 Task: Open Card Event Follow-Up in Board Legal Compliance to Workspace Digital Marketing and add a team member Softage.4@softage.net, a label Red, a checklist Educational Leadership, an attachment from your onedrive, a color Red and finally, add a card description 'Plan and execute company team-building activity' and a comment 'Let us approach this task with a focus on quality over quantity, ensuring that we deliver a high-quality outcome.'. Add a start date 'Jan 04, 1900' with a due date 'Jan 11, 1900'
Action: Mouse moved to (345, 139)
Screenshot: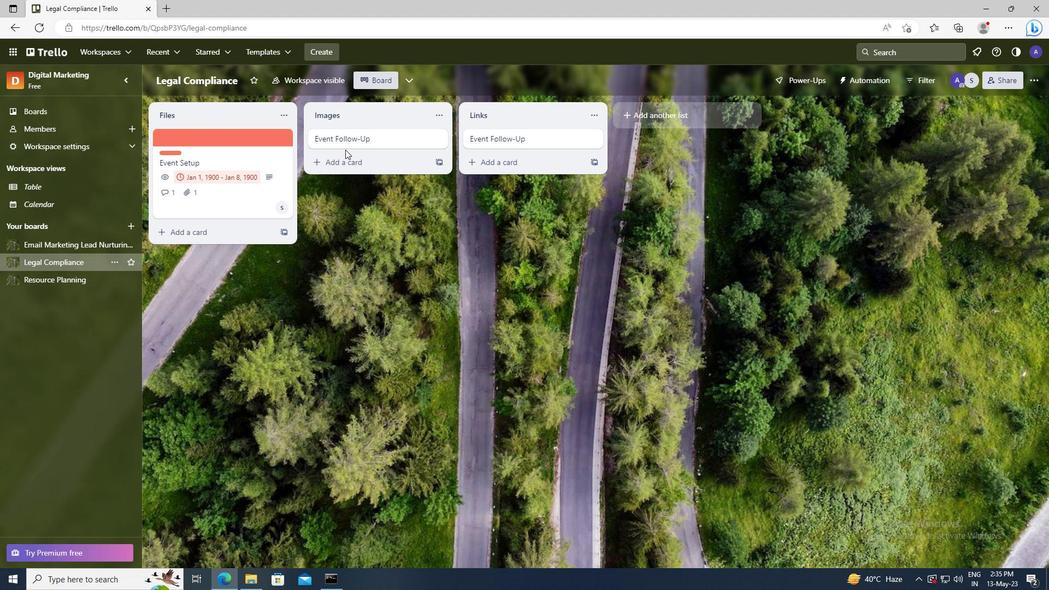 
Action: Mouse pressed left at (345, 139)
Screenshot: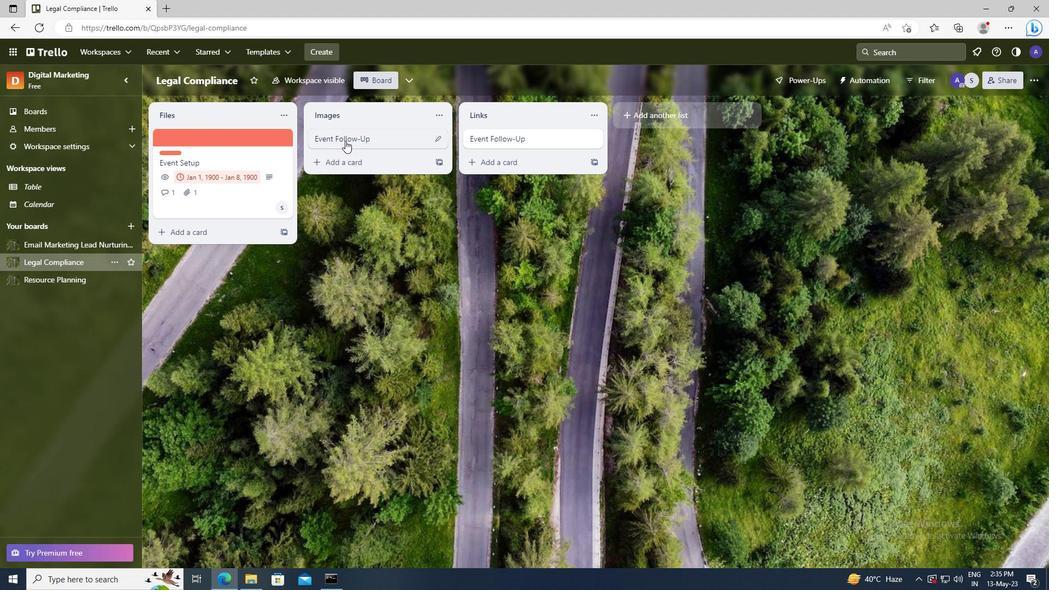 
Action: Mouse moved to (645, 180)
Screenshot: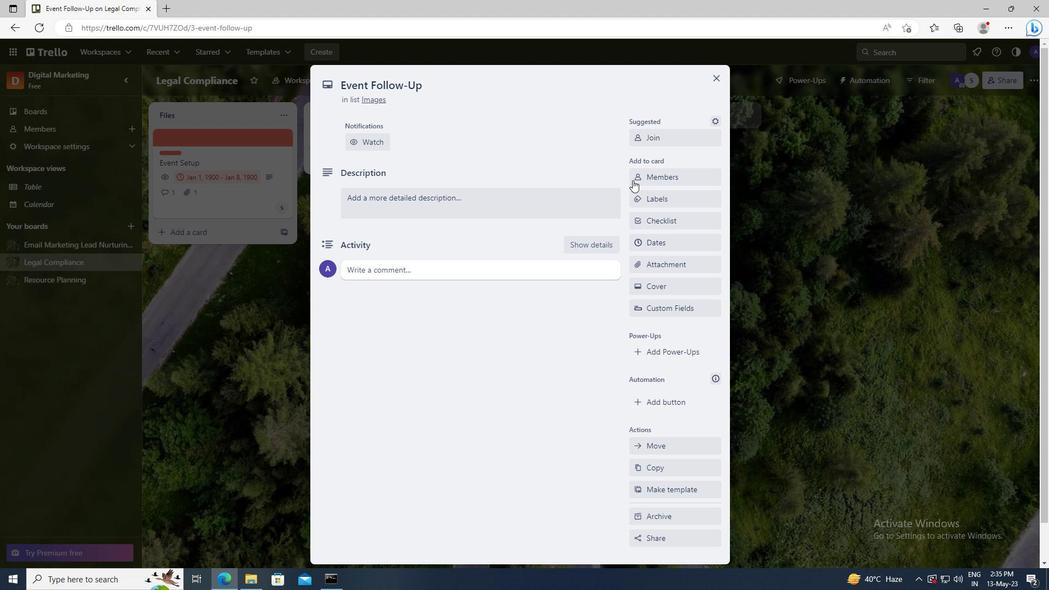 
Action: Mouse pressed left at (645, 180)
Screenshot: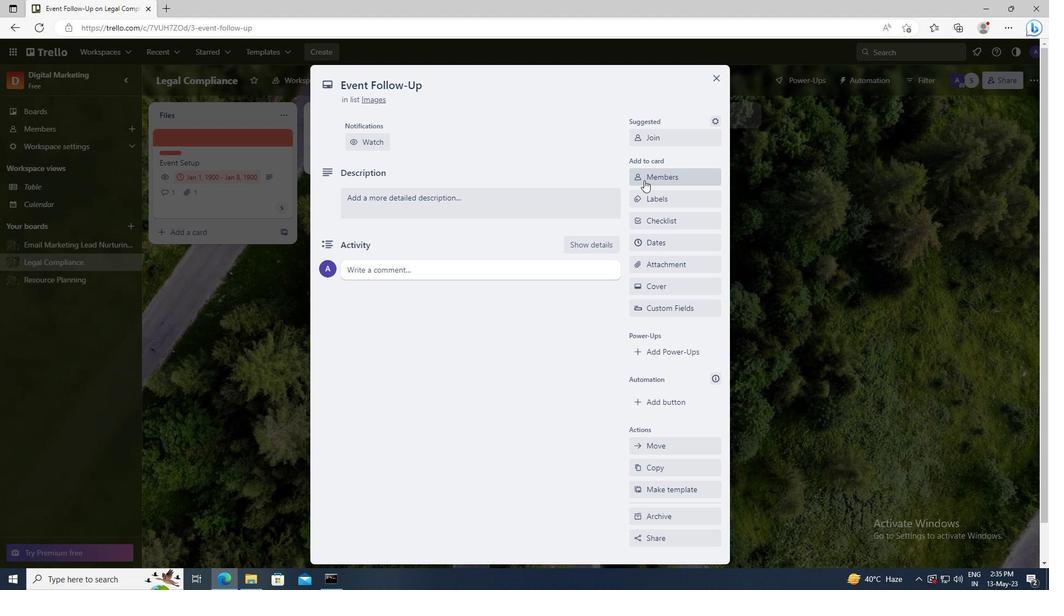 
Action: Mouse moved to (647, 228)
Screenshot: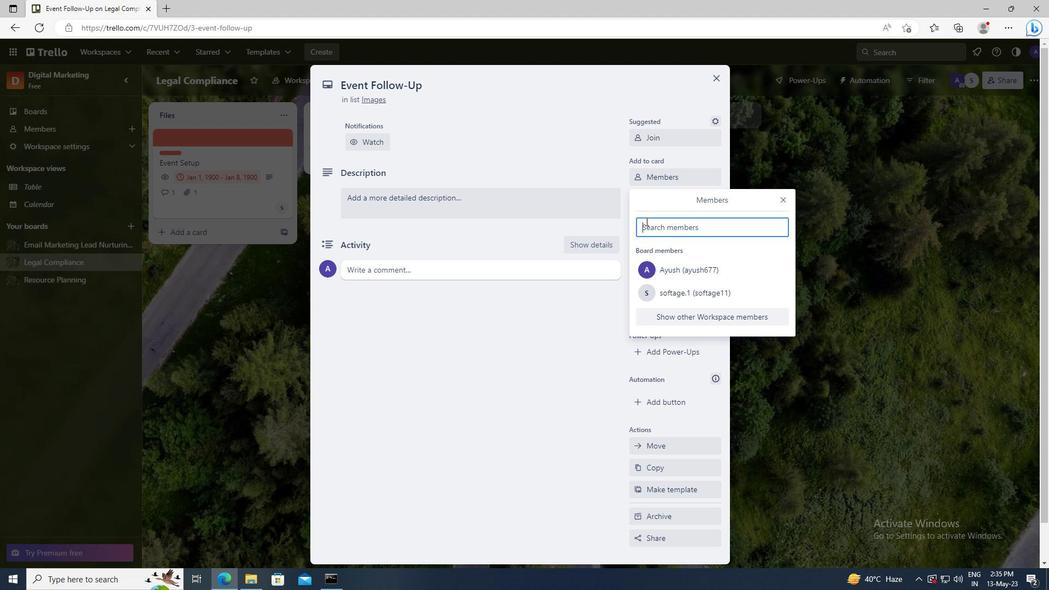 
Action: Mouse pressed left at (647, 228)
Screenshot: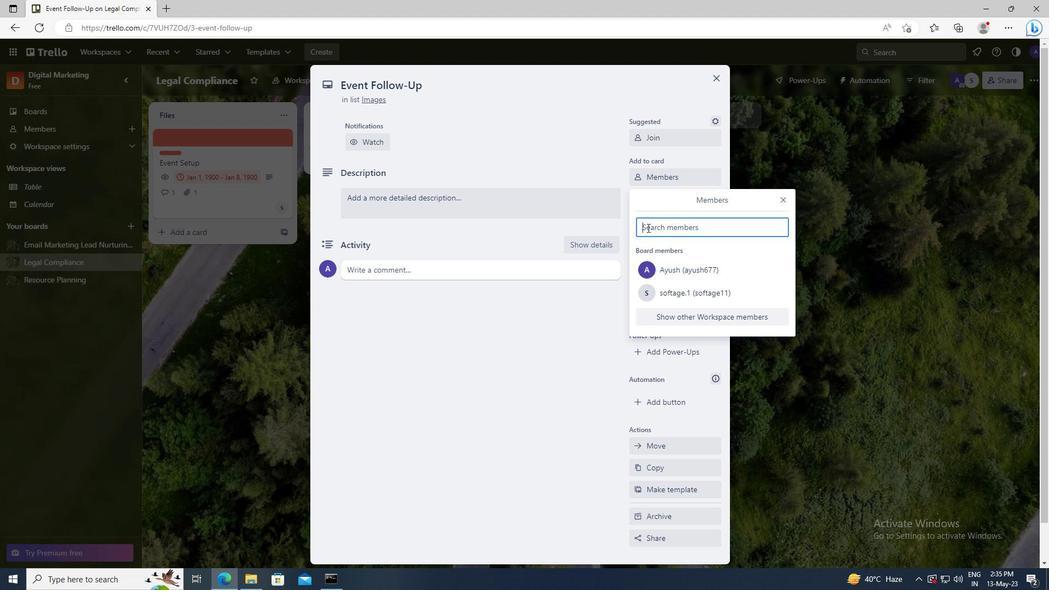 
Action: Key pressed <Key.shift>SOFTAGE.4
Screenshot: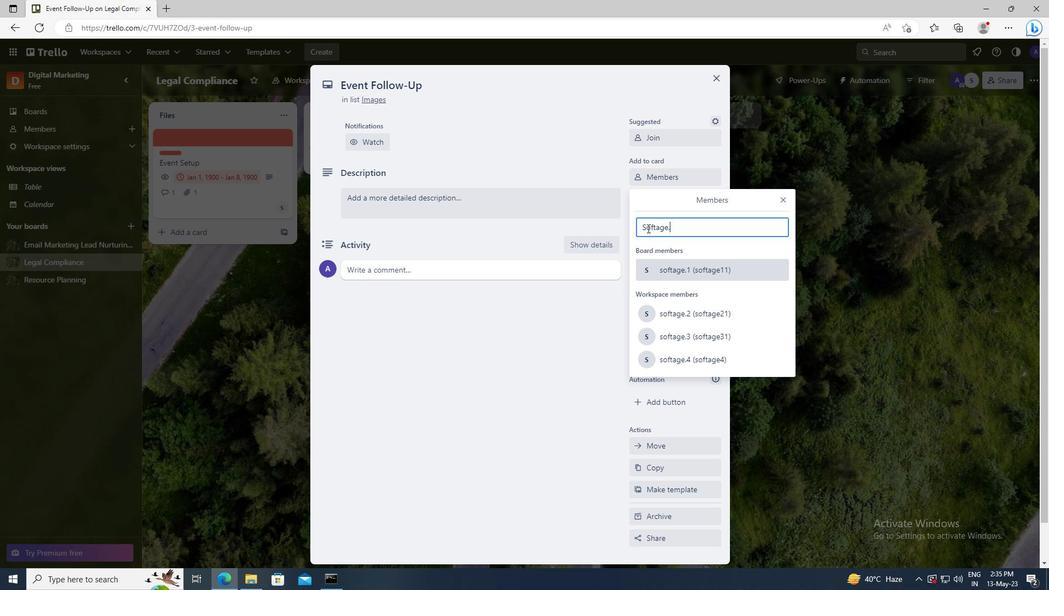 
Action: Mouse moved to (658, 328)
Screenshot: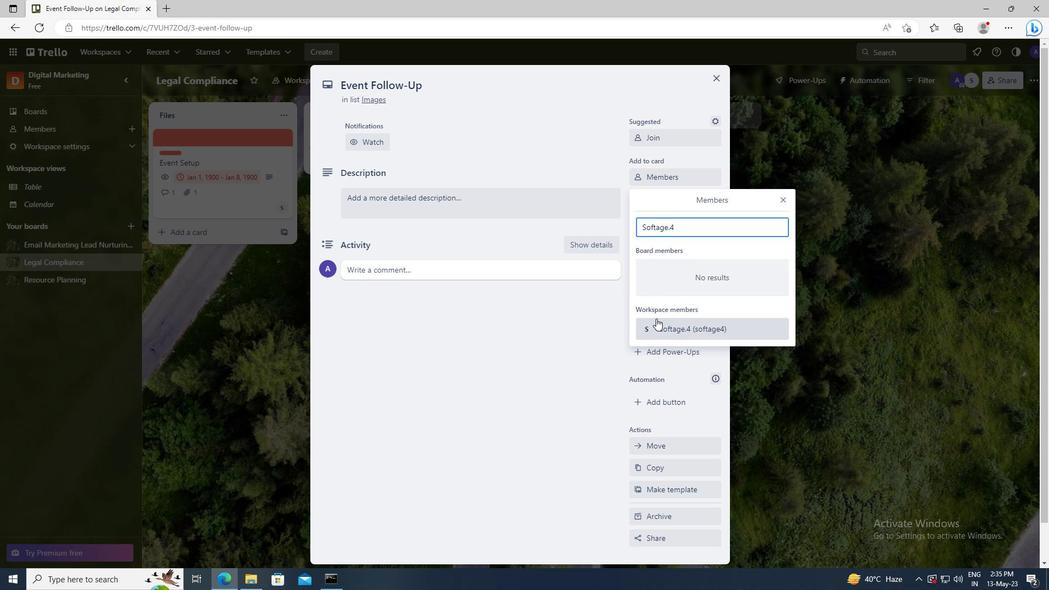 
Action: Mouse pressed left at (658, 328)
Screenshot: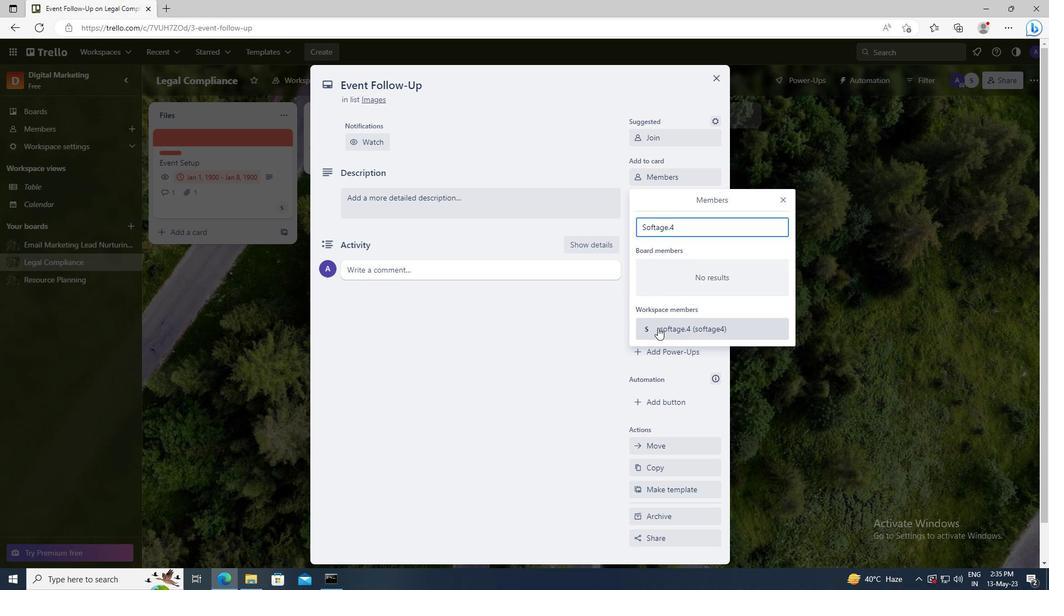 
Action: Mouse moved to (784, 198)
Screenshot: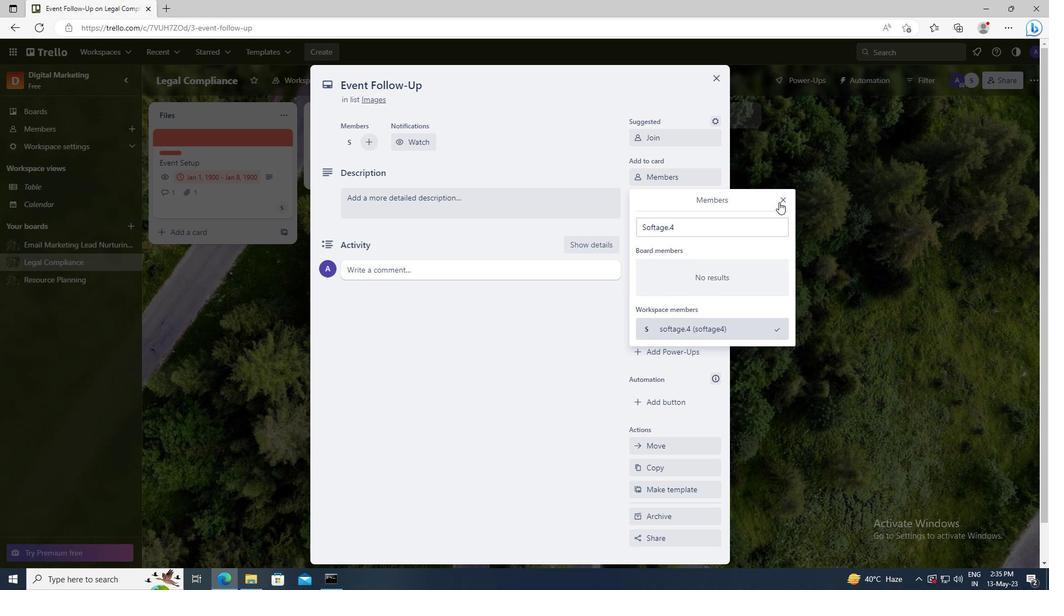 
Action: Mouse pressed left at (784, 198)
Screenshot: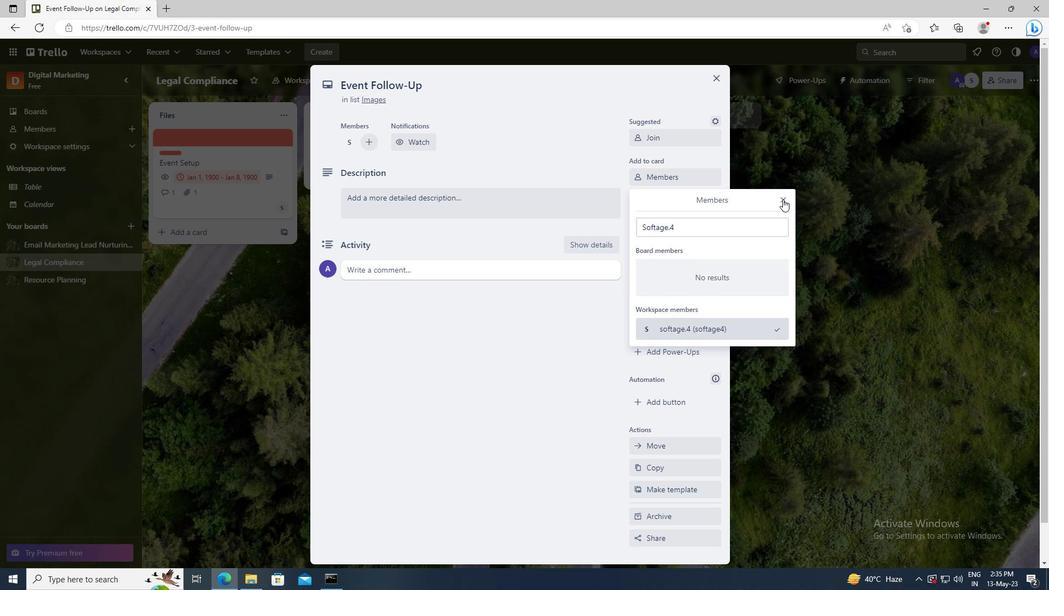 
Action: Mouse moved to (674, 198)
Screenshot: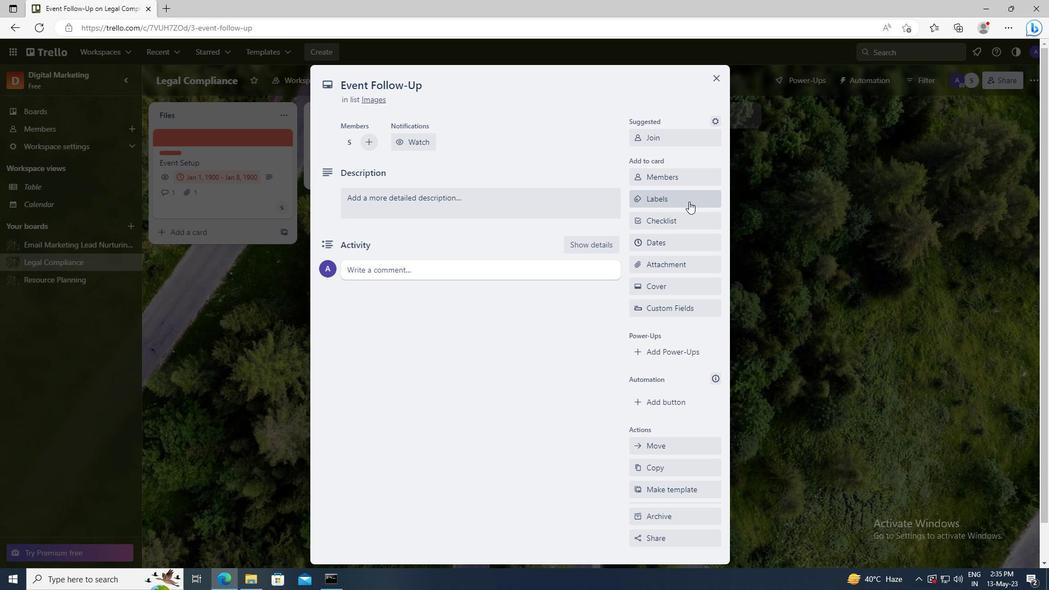 
Action: Mouse pressed left at (674, 198)
Screenshot: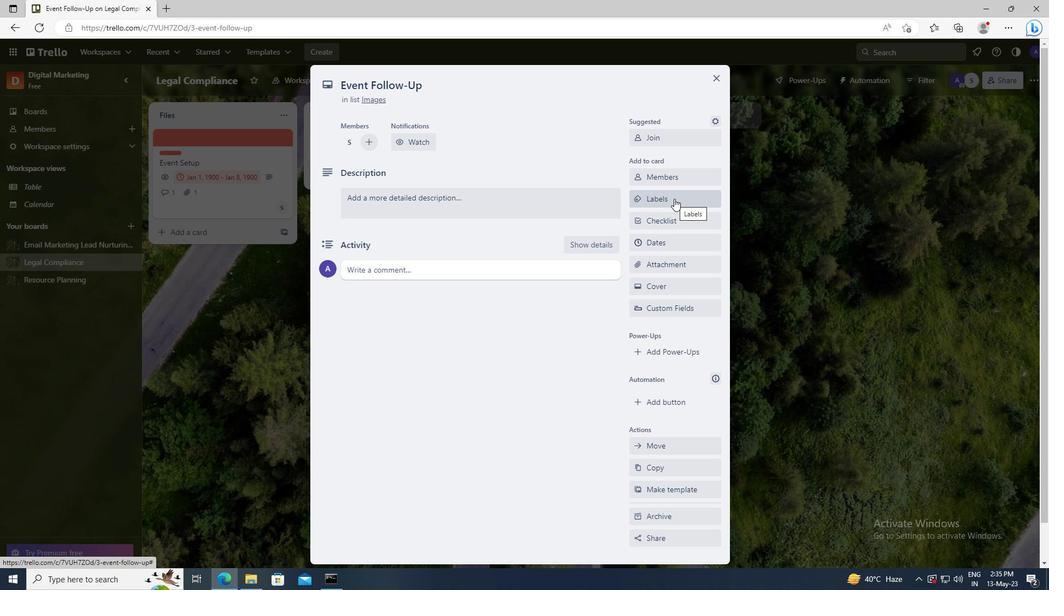
Action: Mouse moved to (722, 412)
Screenshot: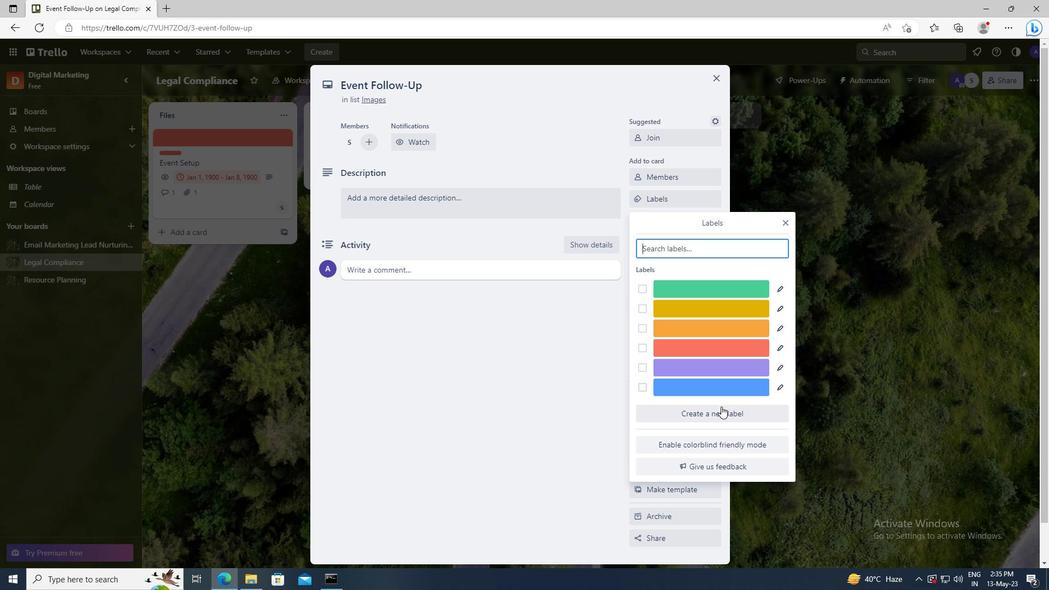 
Action: Mouse pressed left at (722, 412)
Screenshot: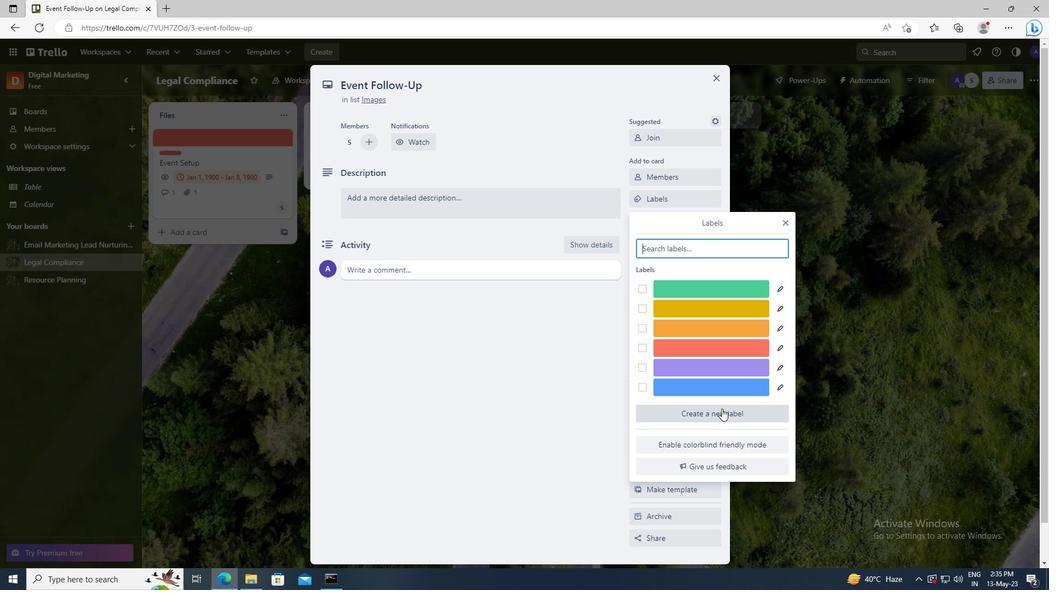 
Action: Mouse moved to (742, 381)
Screenshot: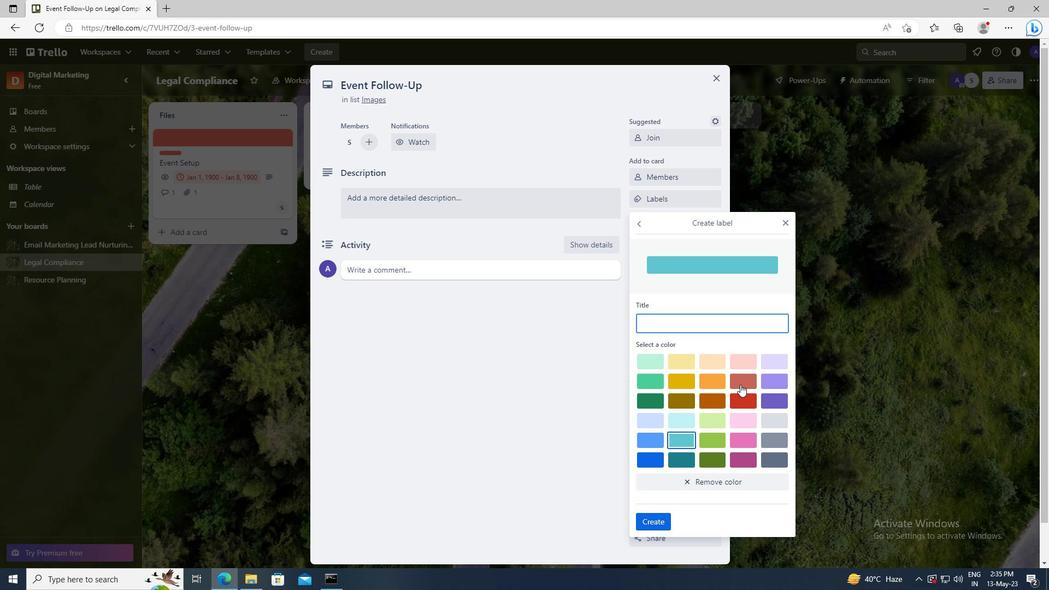 
Action: Mouse pressed left at (742, 381)
Screenshot: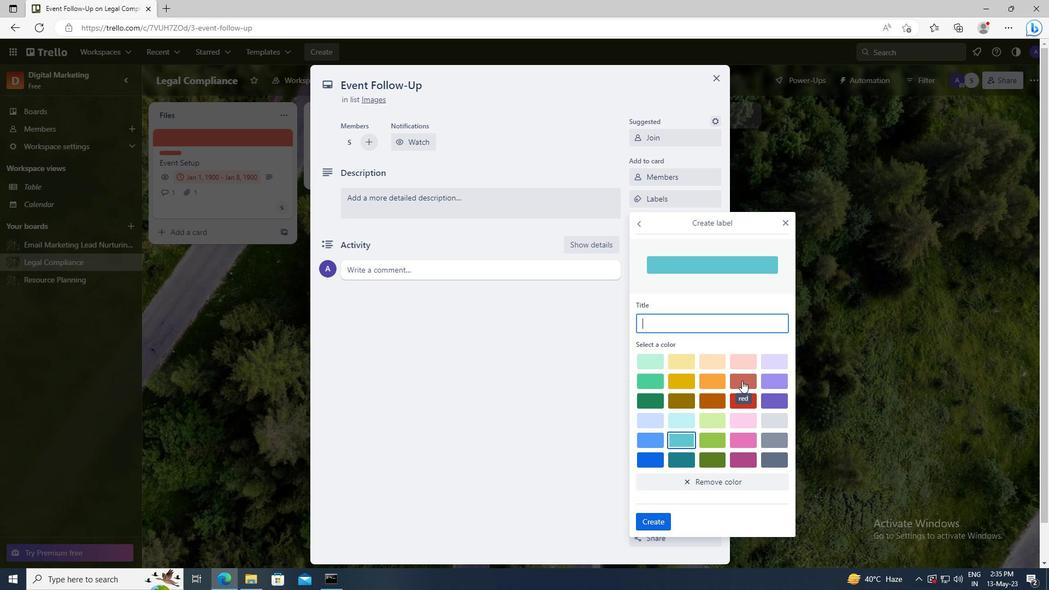 
Action: Mouse moved to (653, 521)
Screenshot: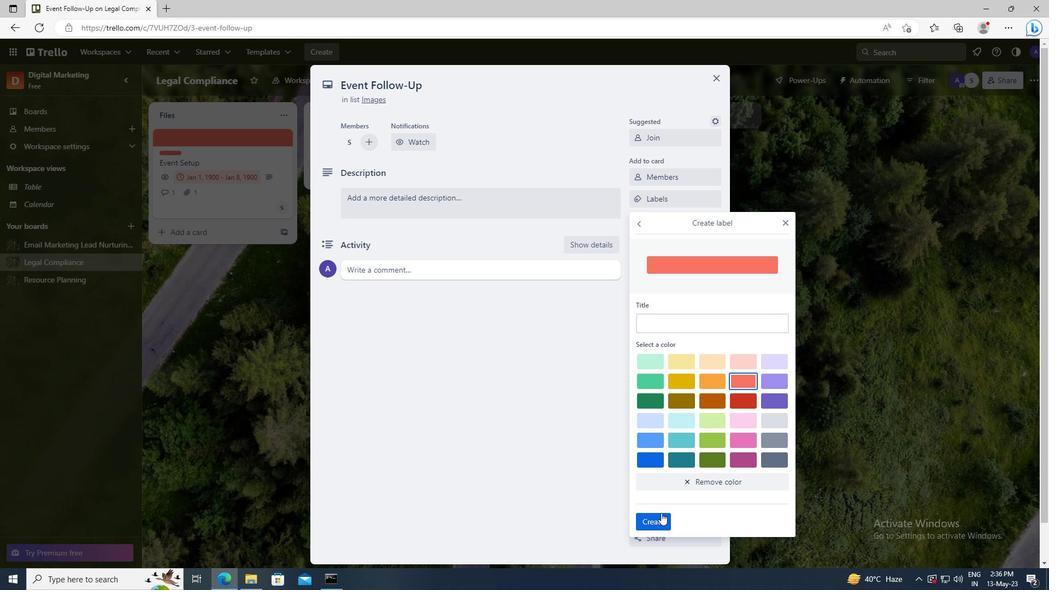 
Action: Mouse pressed left at (653, 521)
Screenshot: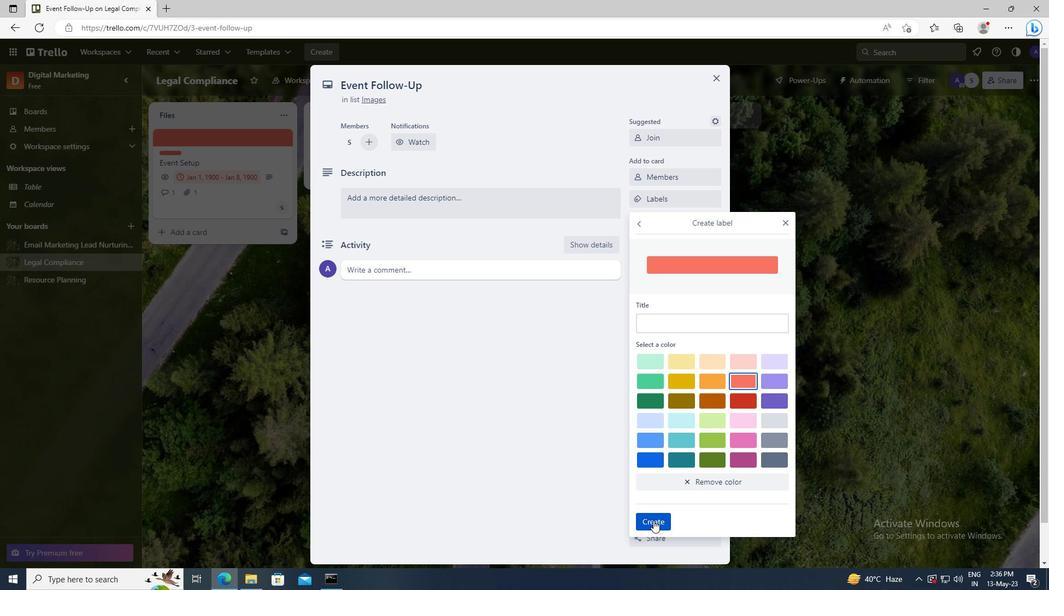
Action: Mouse moved to (784, 222)
Screenshot: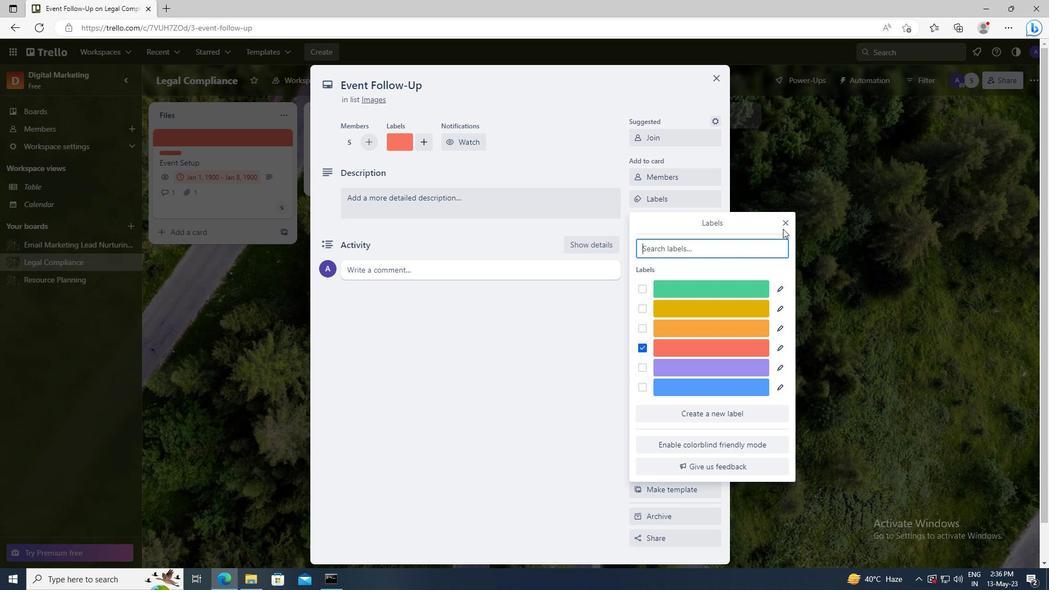 
Action: Mouse pressed left at (784, 222)
Screenshot: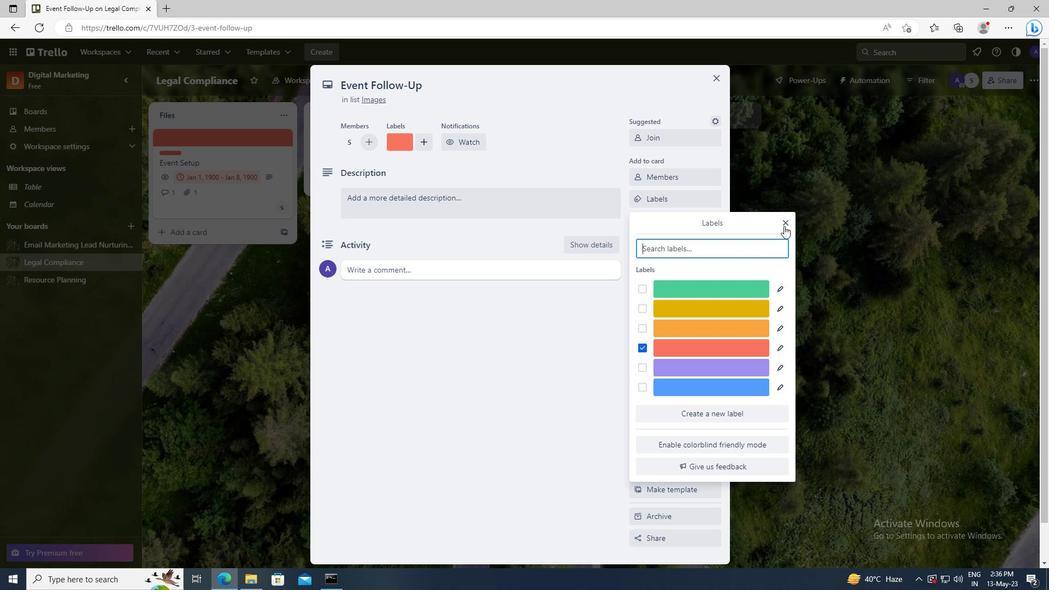
Action: Mouse moved to (680, 219)
Screenshot: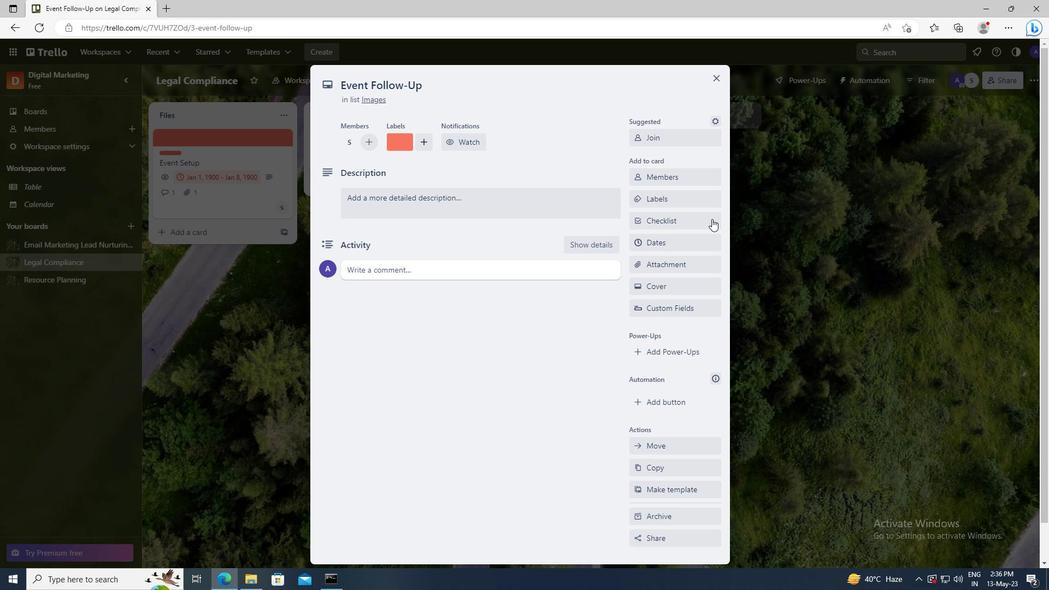 
Action: Mouse pressed left at (680, 219)
Screenshot: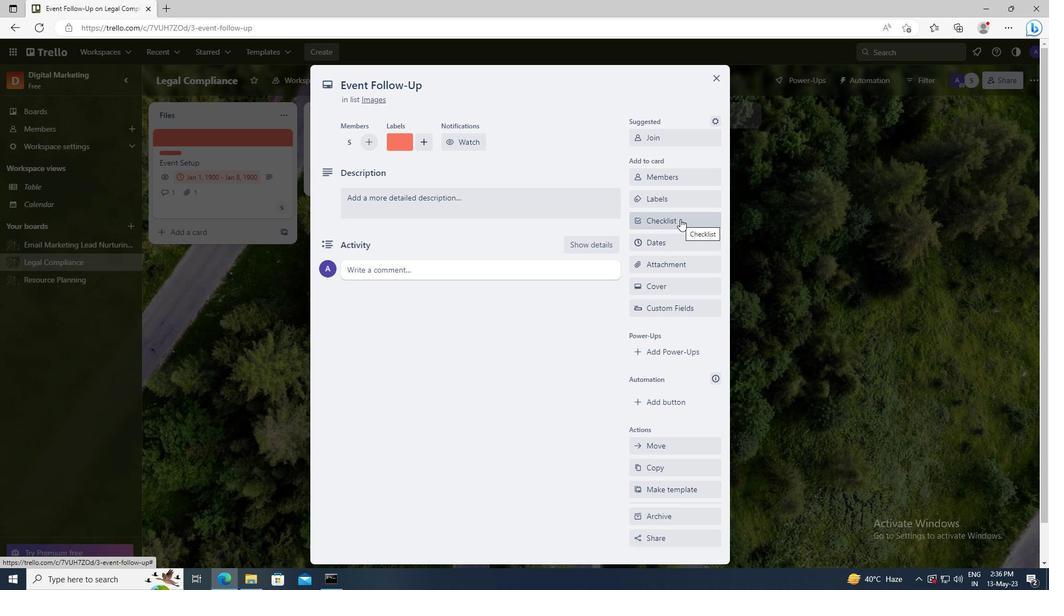
Action: Key pressed <Key.shift>EDUCATIONAL<Key.space><Key.shift>LEADERSHIP
Screenshot: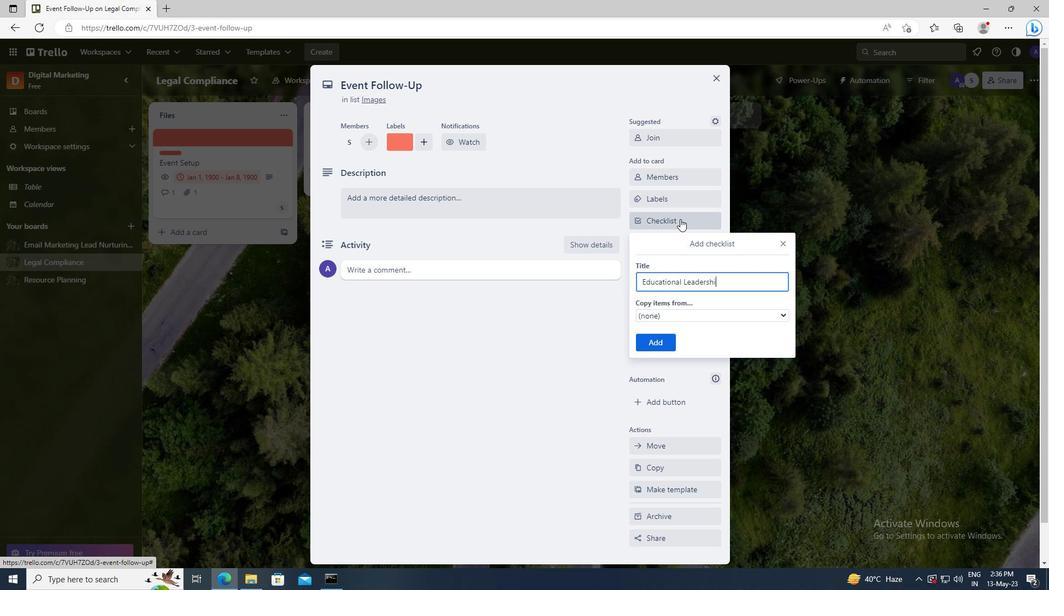 
Action: Mouse moved to (663, 341)
Screenshot: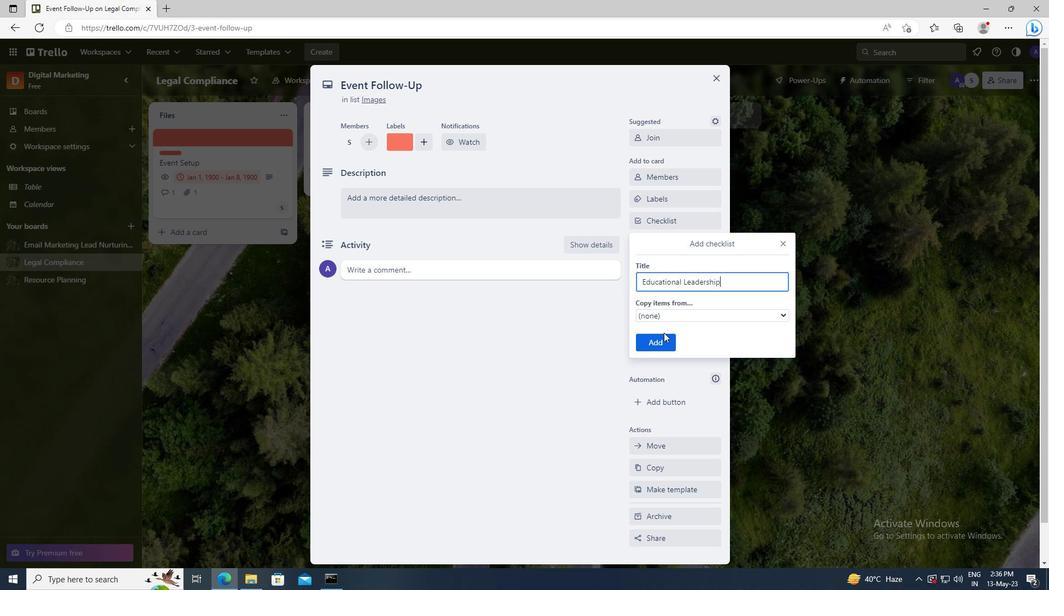 
Action: Mouse pressed left at (663, 341)
Screenshot: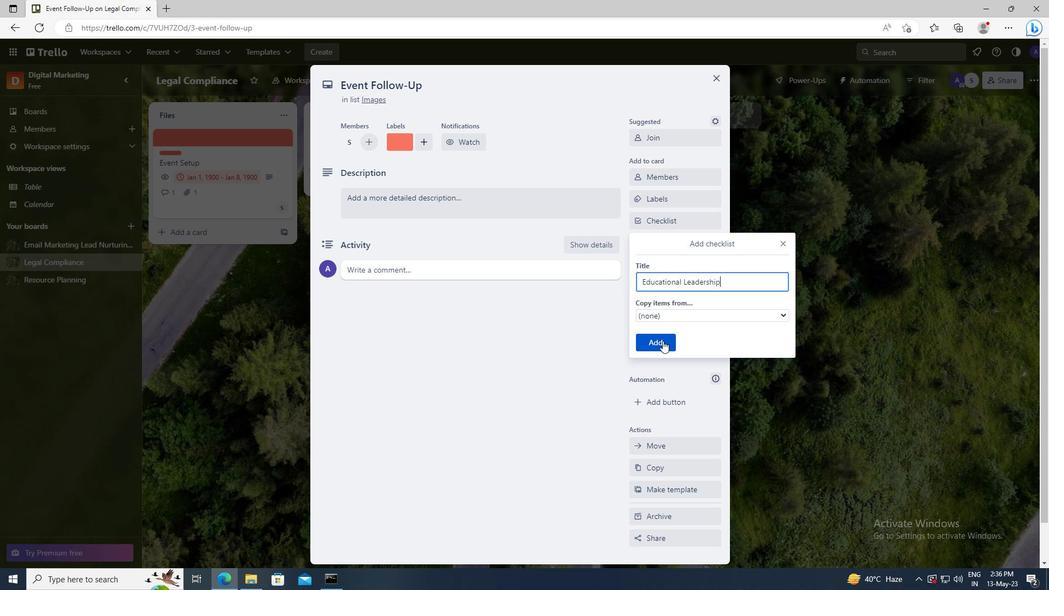
Action: Mouse moved to (668, 270)
Screenshot: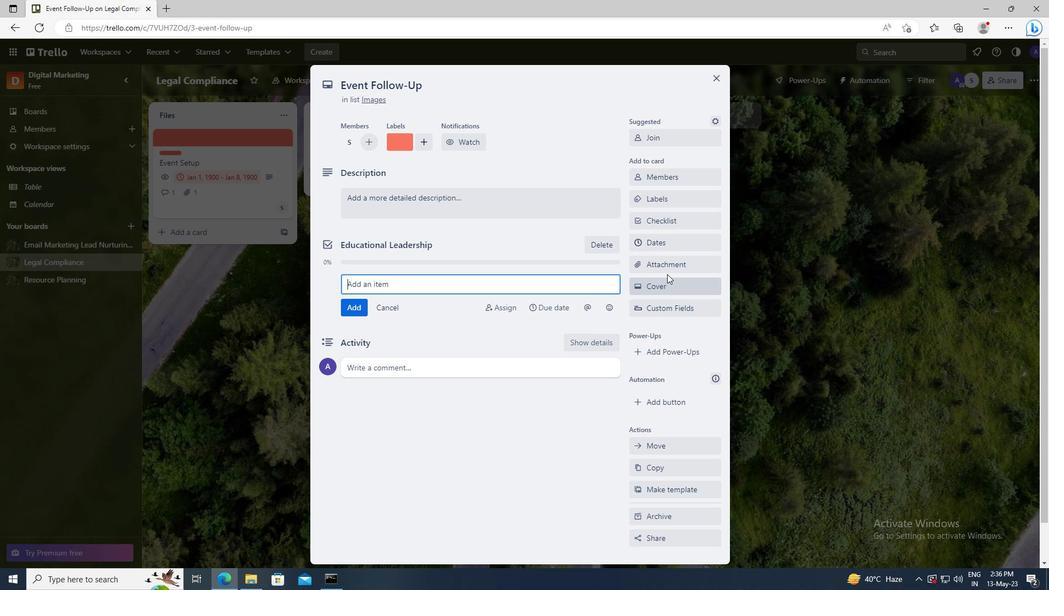 
Action: Mouse pressed left at (668, 270)
Screenshot: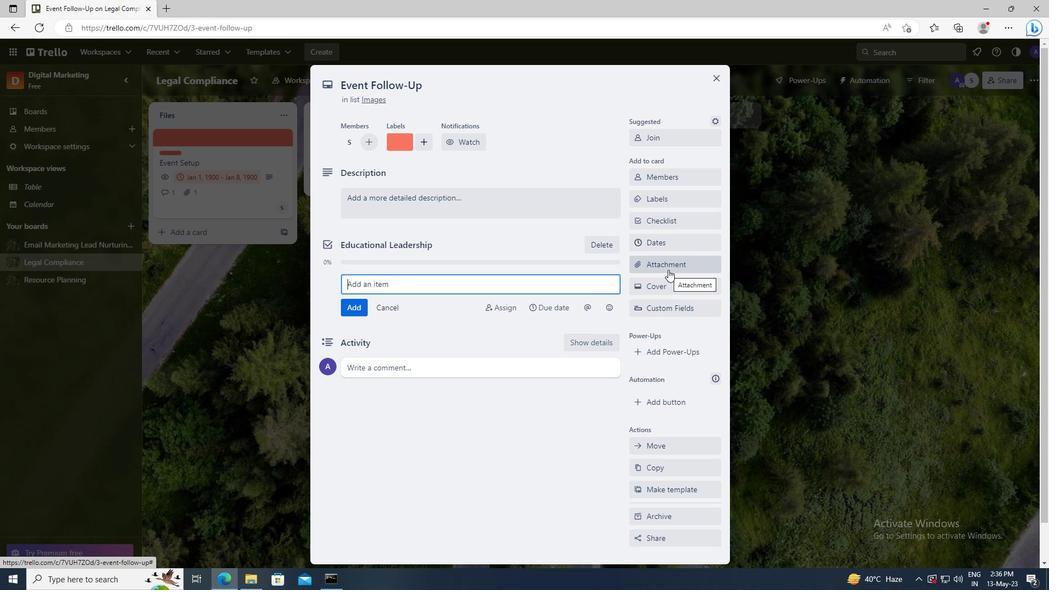 
Action: Mouse moved to (651, 397)
Screenshot: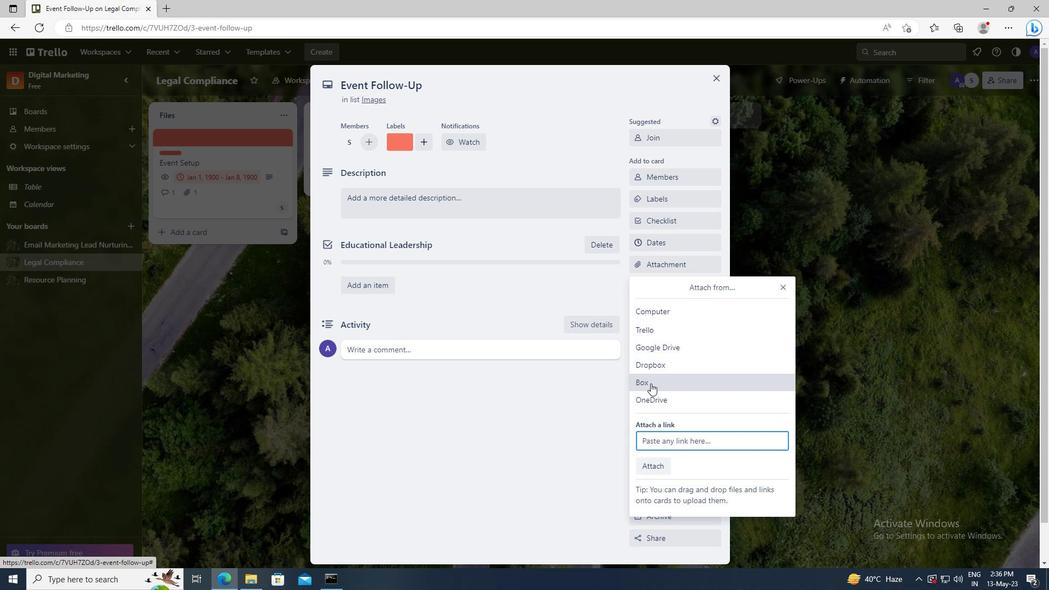 
Action: Mouse pressed left at (651, 397)
Screenshot: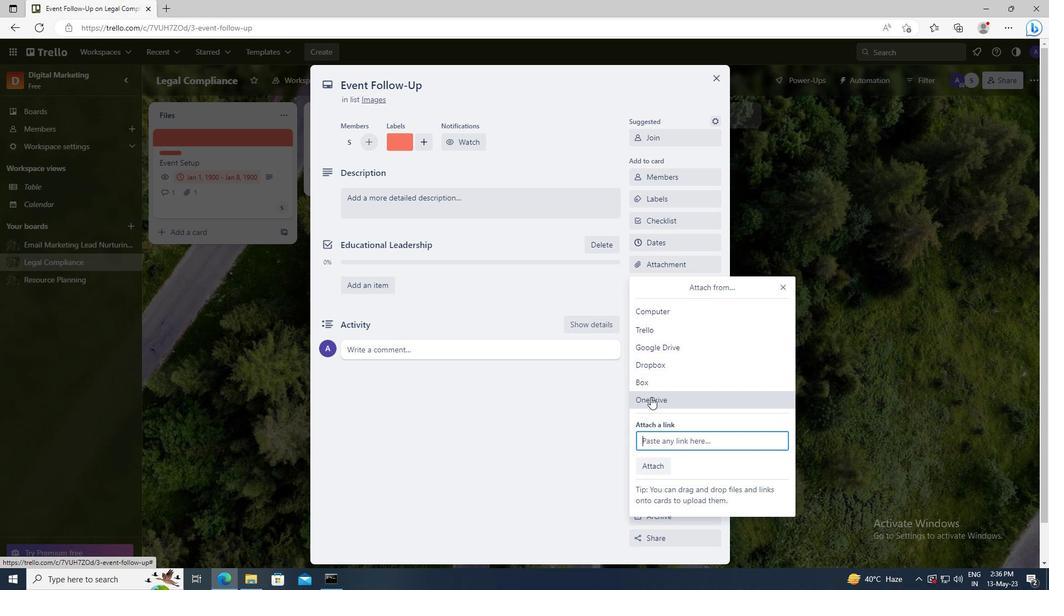 
Action: Mouse moved to (402, 217)
Screenshot: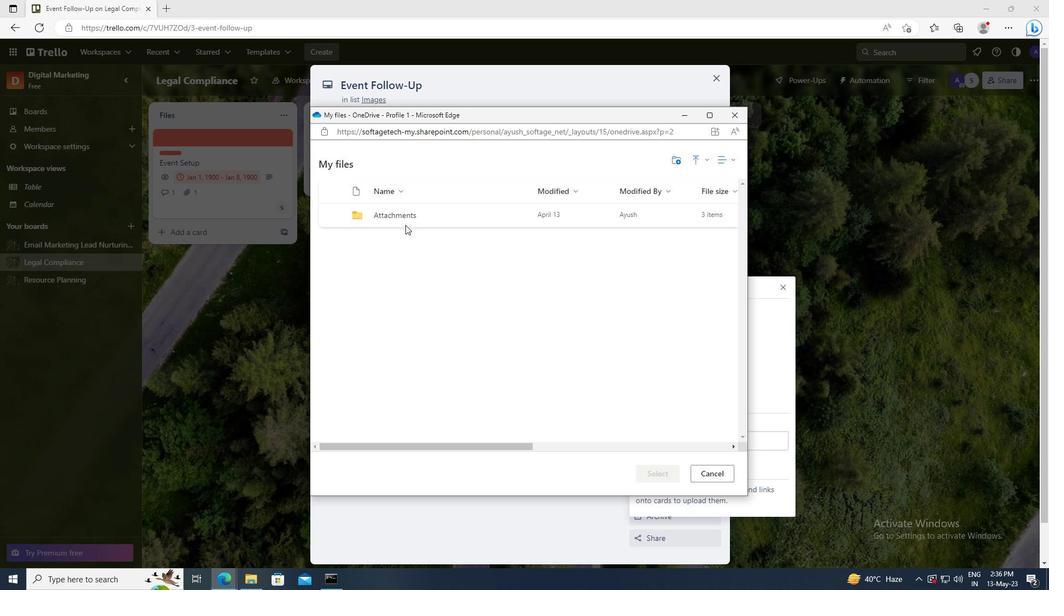 
Action: Mouse pressed left at (402, 217)
Screenshot: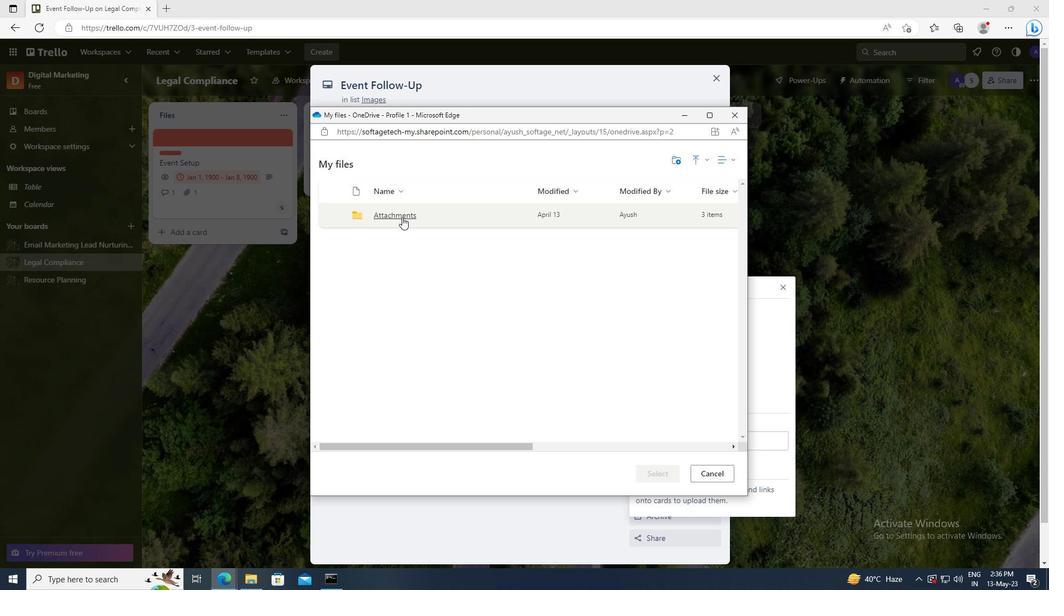 
Action: Mouse moved to (332, 214)
Screenshot: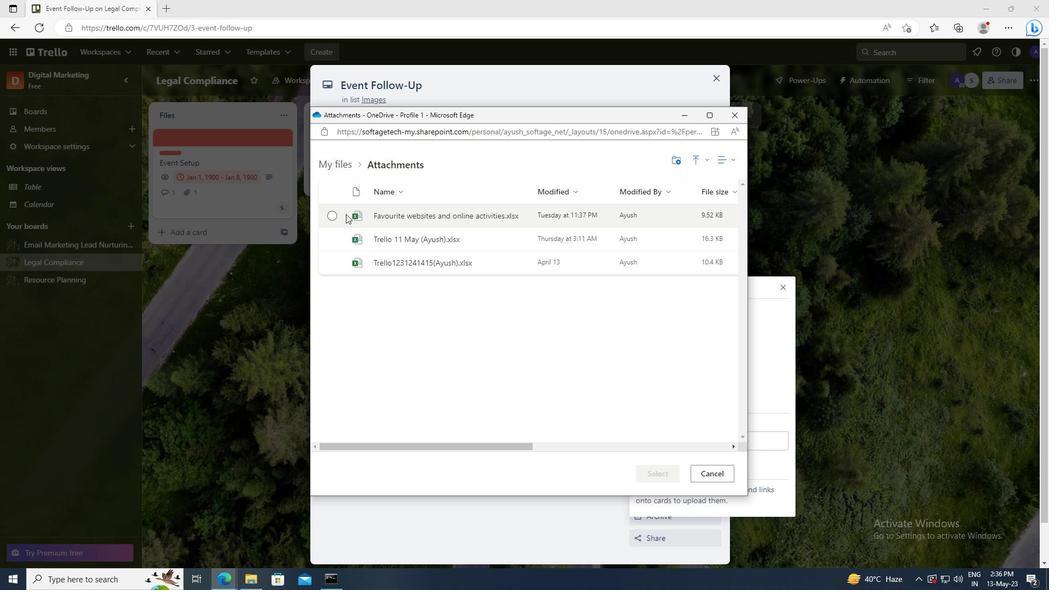 
Action: Mouse pressed left at (332, 214)
Screenshot: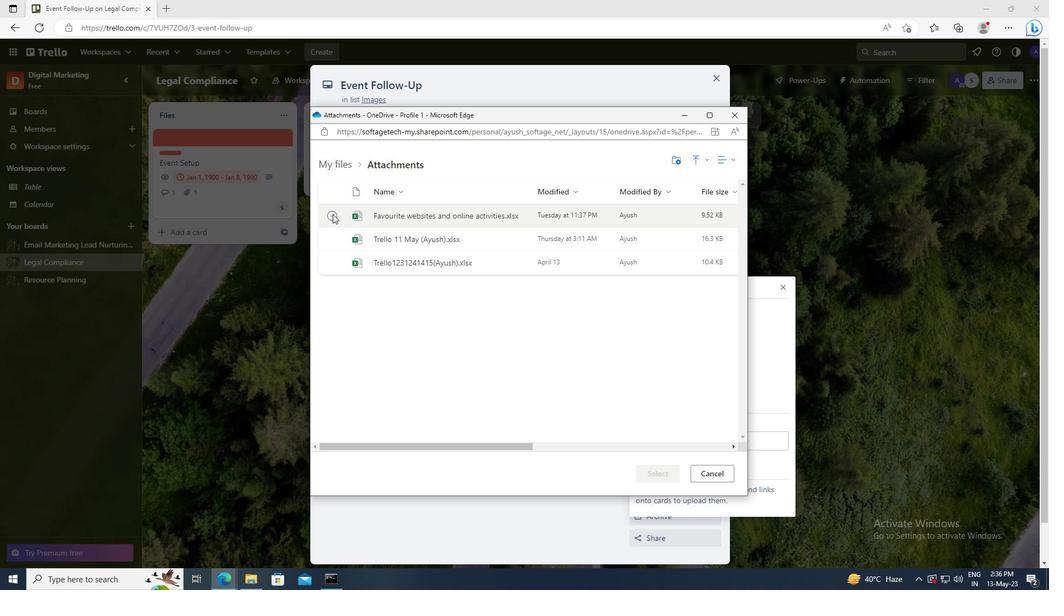 
Action: Mouse moved to (658, 472)
Screenshot: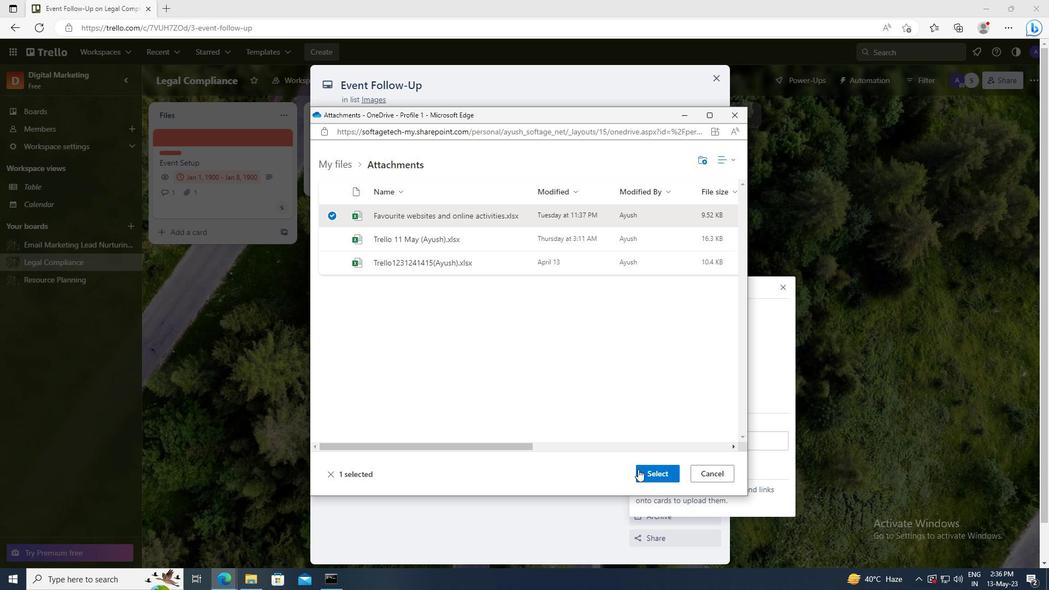 
Action: Mouse pressed left at (658, 472)
Screenshot: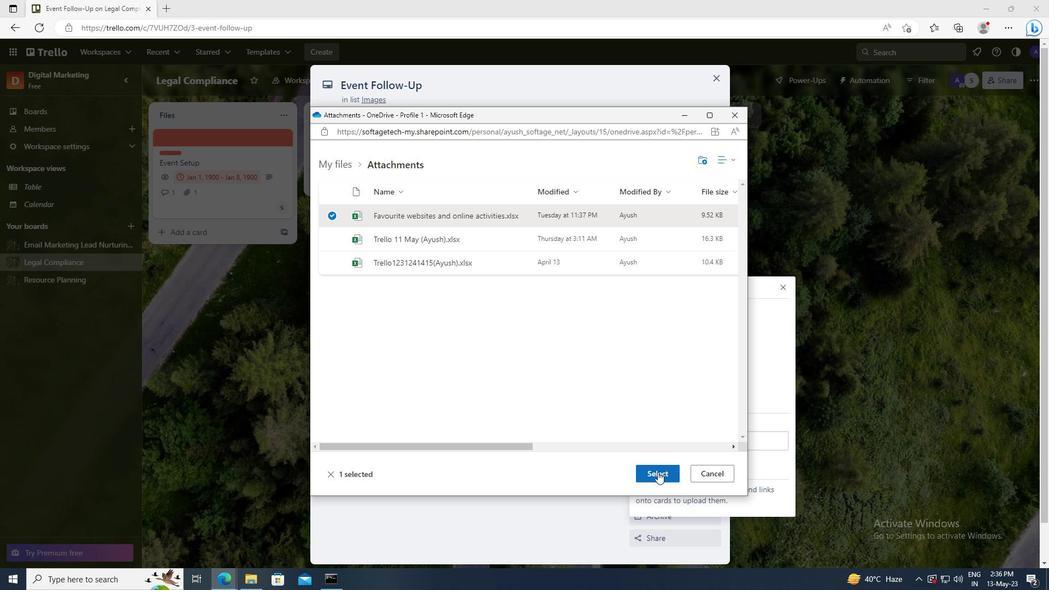 
Action: Mouse moved to (667, 290)
Screenshot: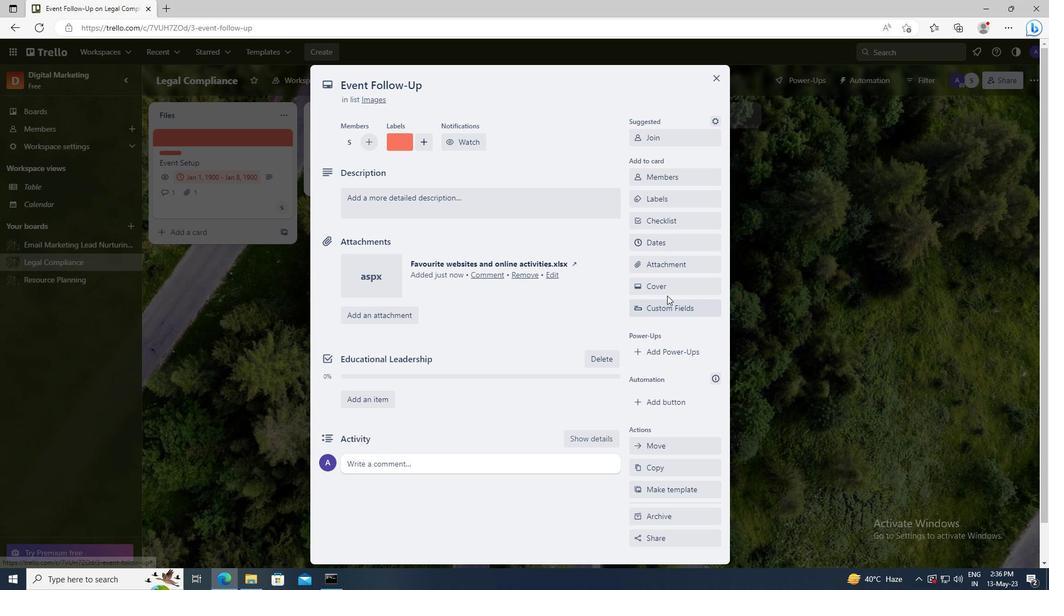 
Action: Mouse pressed left at (667, 290)
Screenshot: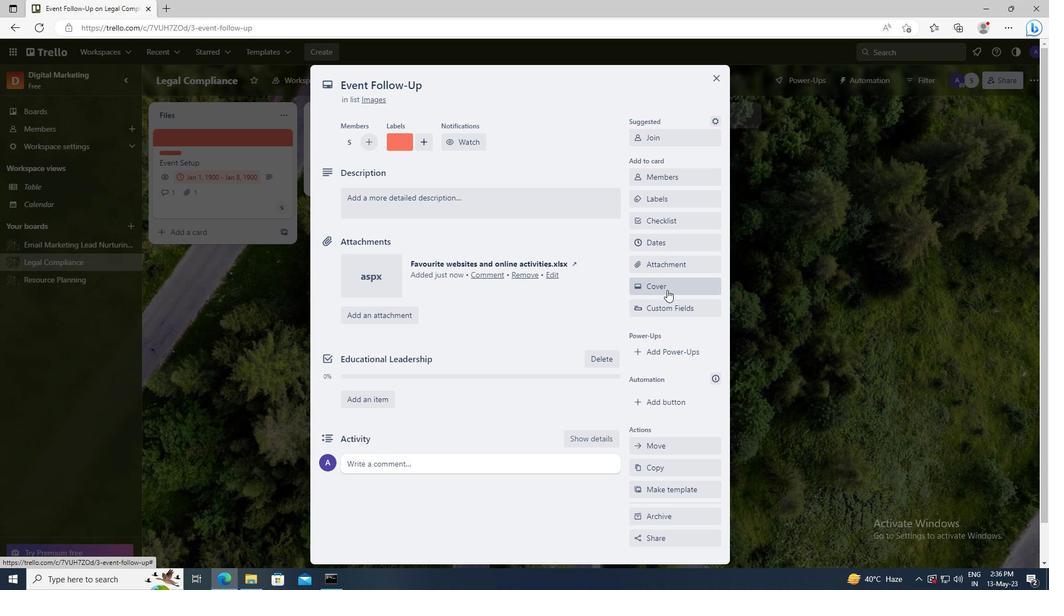 
Action: Mouse moved to (744, 349)
Screenshot: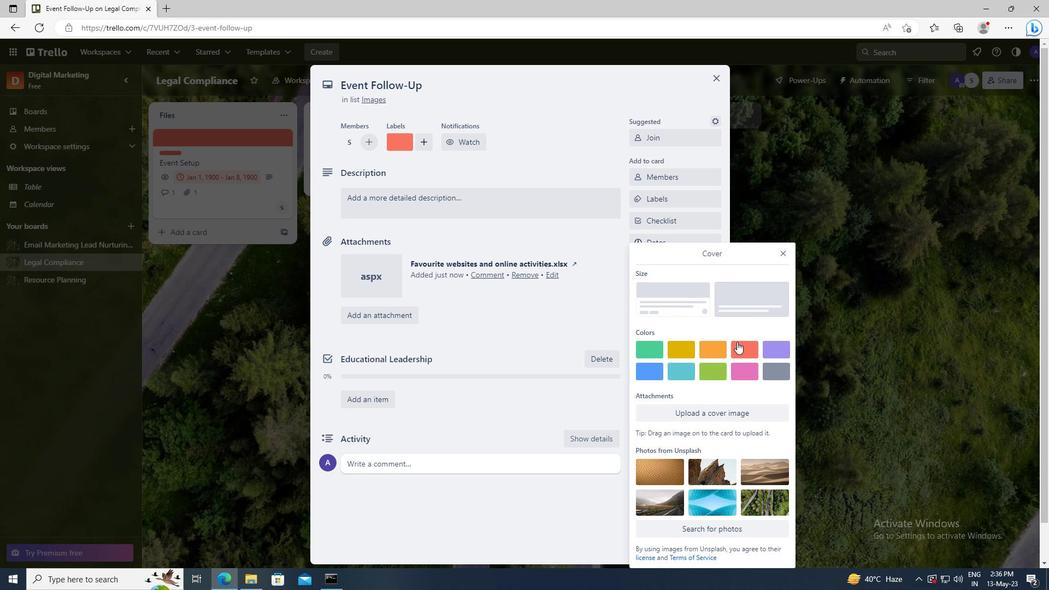 
Action: Mouse pressed left at (744, 349)
Screenshot: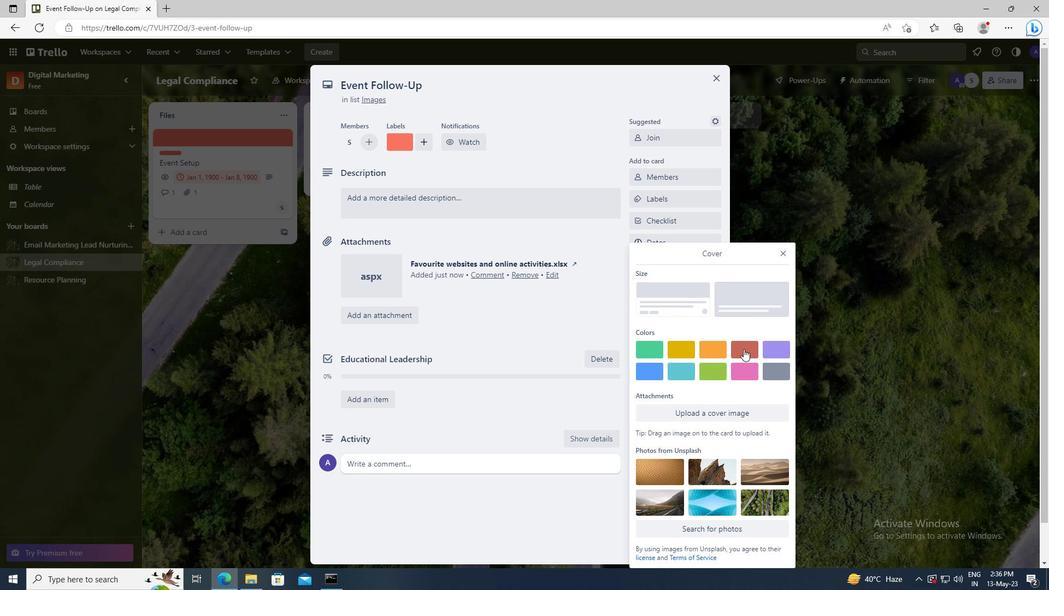 
Action: Mouse moved to (784, 233)
Screenshot: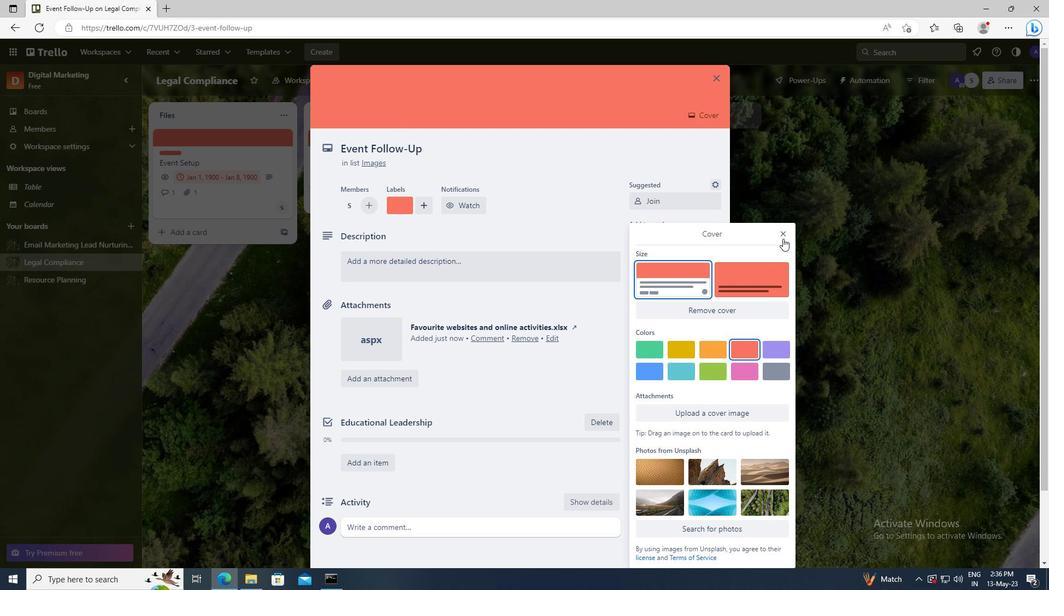 
Action: Mouse pressed left at (784, 233)
Screenshot: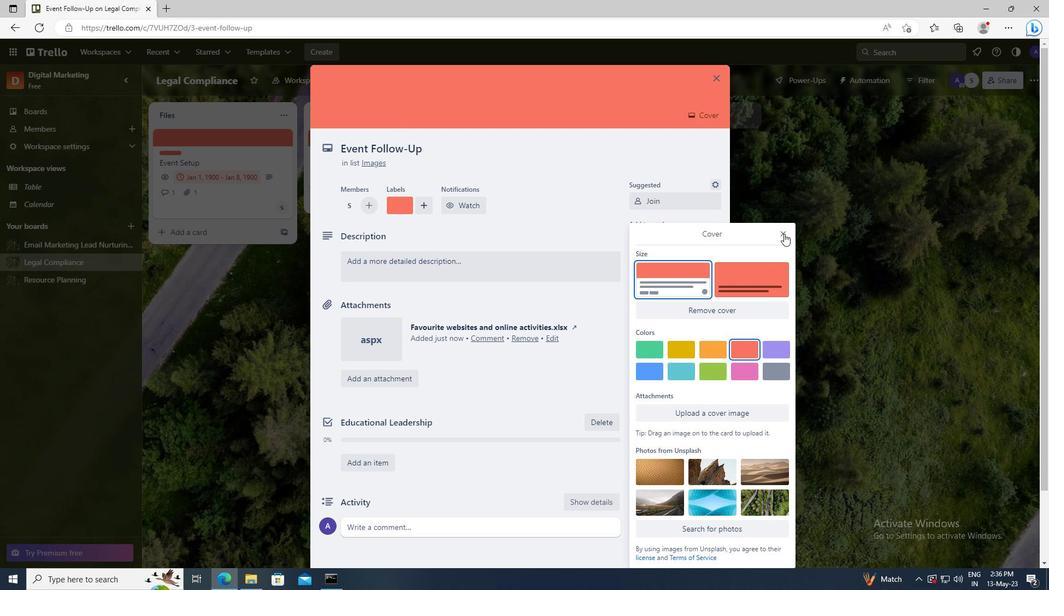 
Action: Mouse moved to (489, 265)
Screenshot: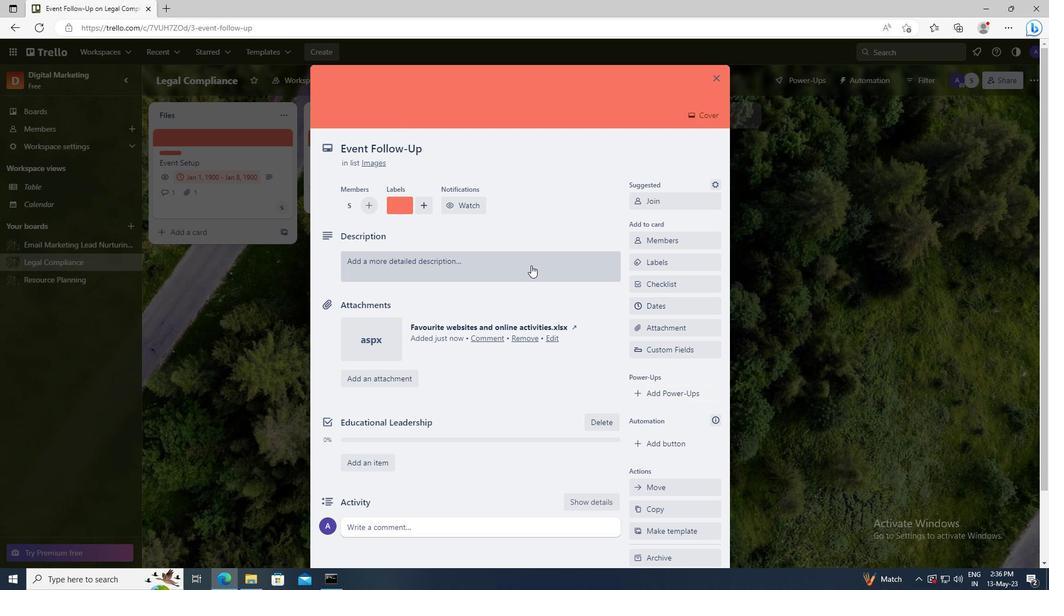 
Action: Mouse pressed left at (489, 265)
Screenshot: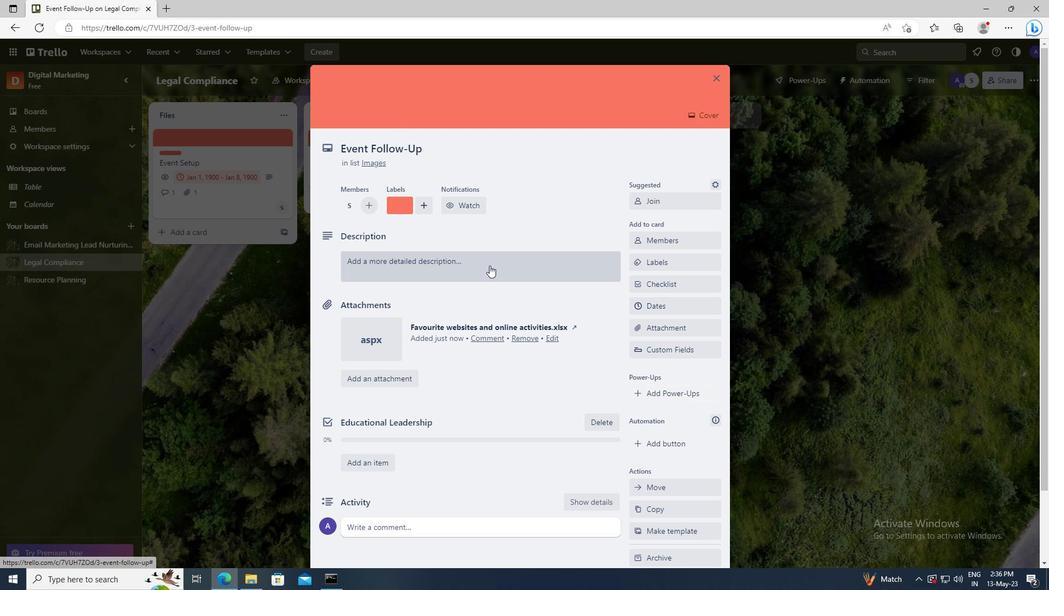 
Action: Key pressed <Key.shift>PLAN<Key.space>AND<Key.space>EXECUTE<Key.space>COMPANY<Key.space>TEAM-BUILDING<Key.space>ACTIVITY
Screenshot: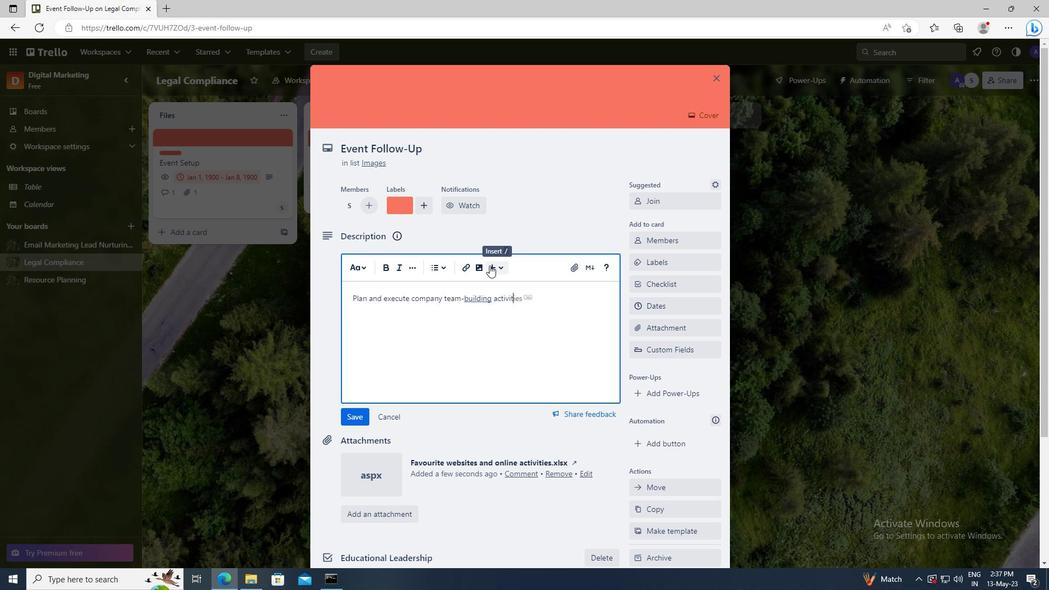 
Action: Mouse moved to (356, 414)
Screenshot: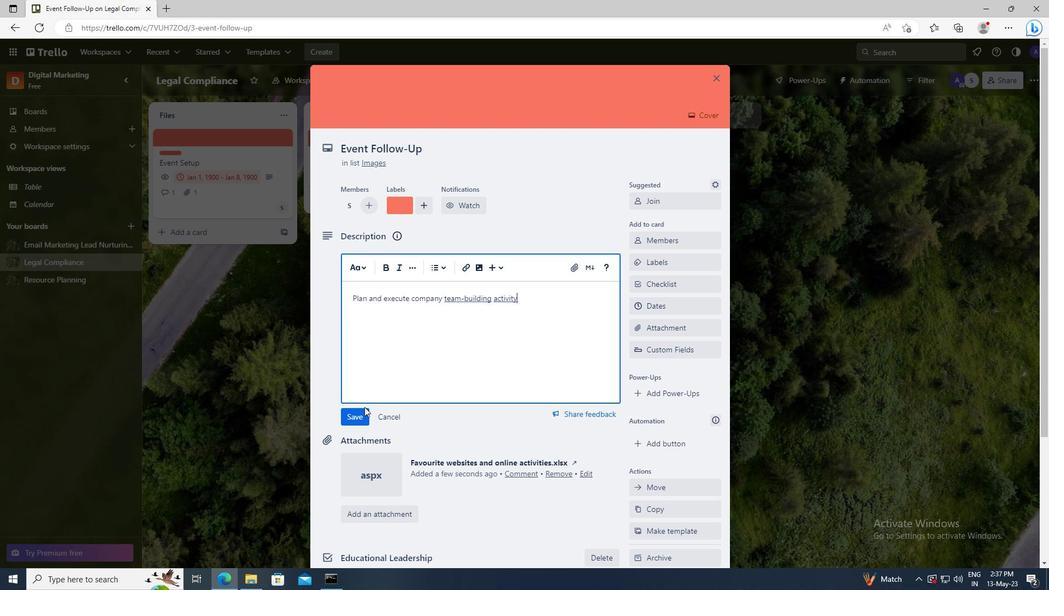 
Action: Mouse pressed left at (356, 414)
Screenshot: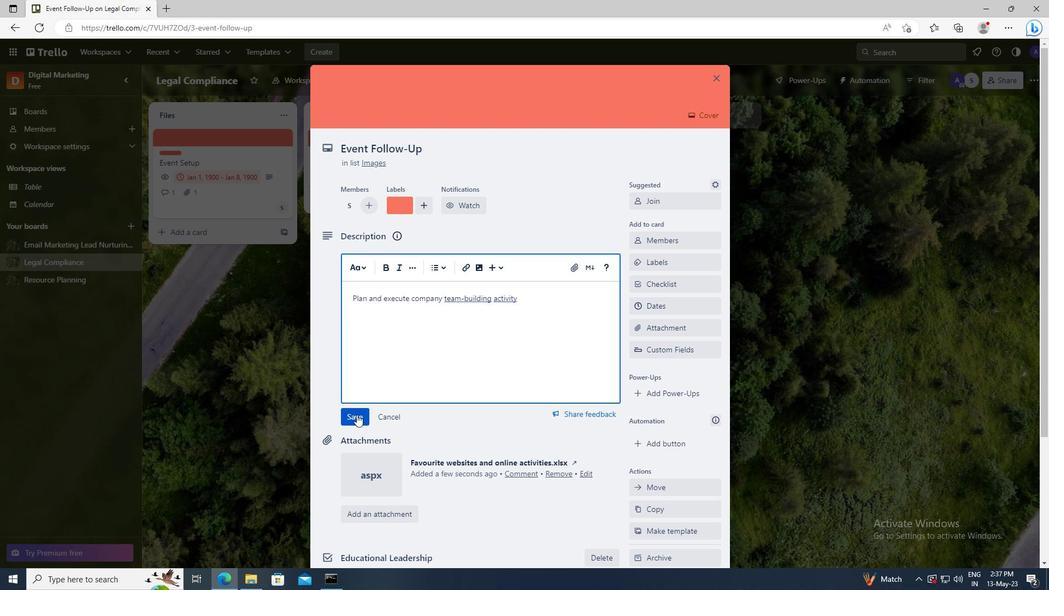 
Action: Mouse moved to (360, 416)
Screenshot: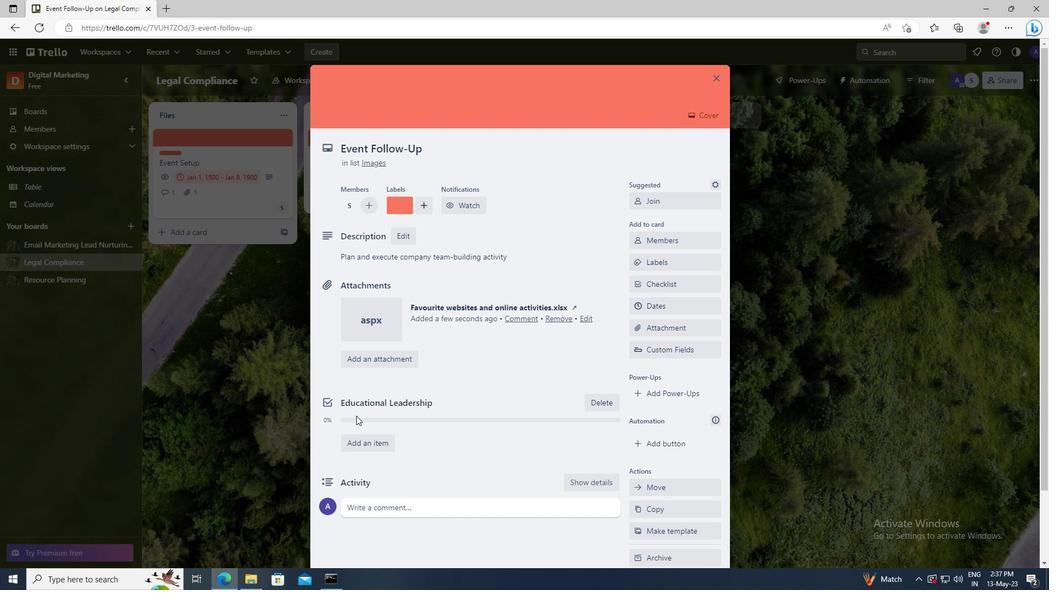 
Action: Mouse scrolled (360, 415) with delta (0, 0)
Screenshot: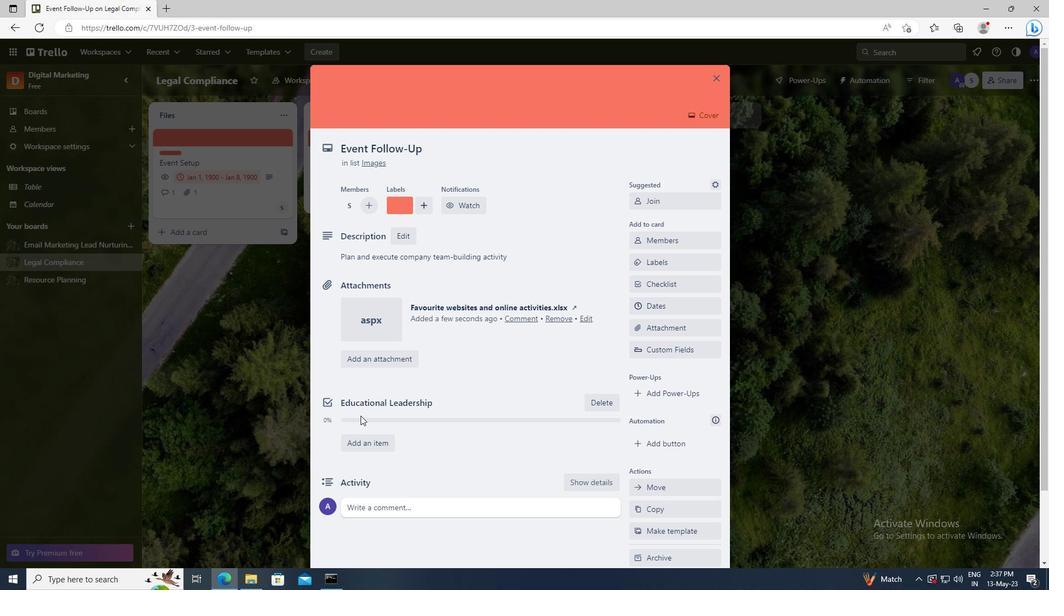 
Action: Mouse moved to (366, 431)
Screenshot: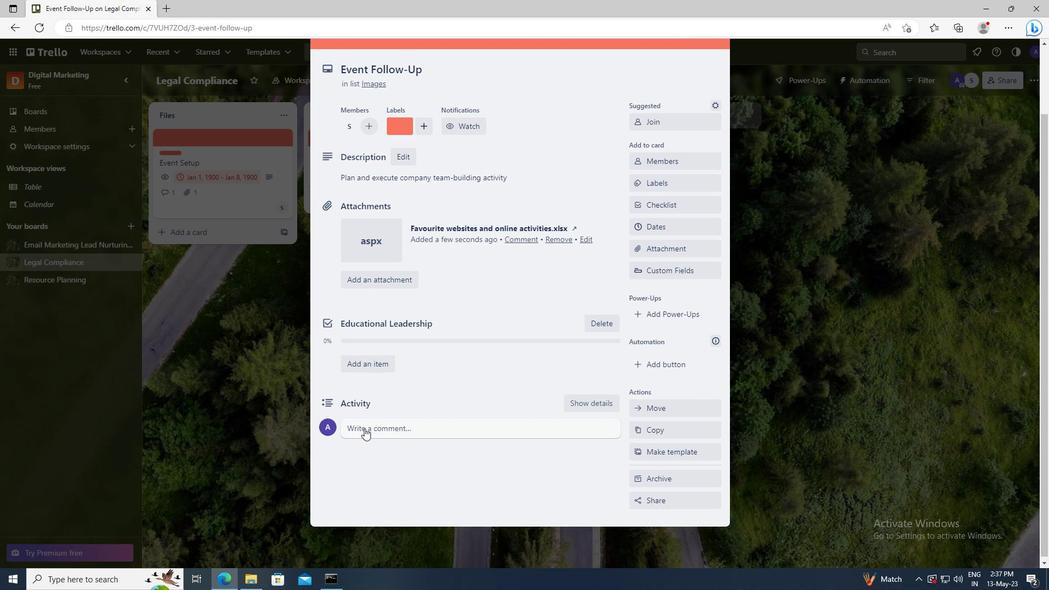 
Action: Mouse pressed left at (366, 431)
Screenshot: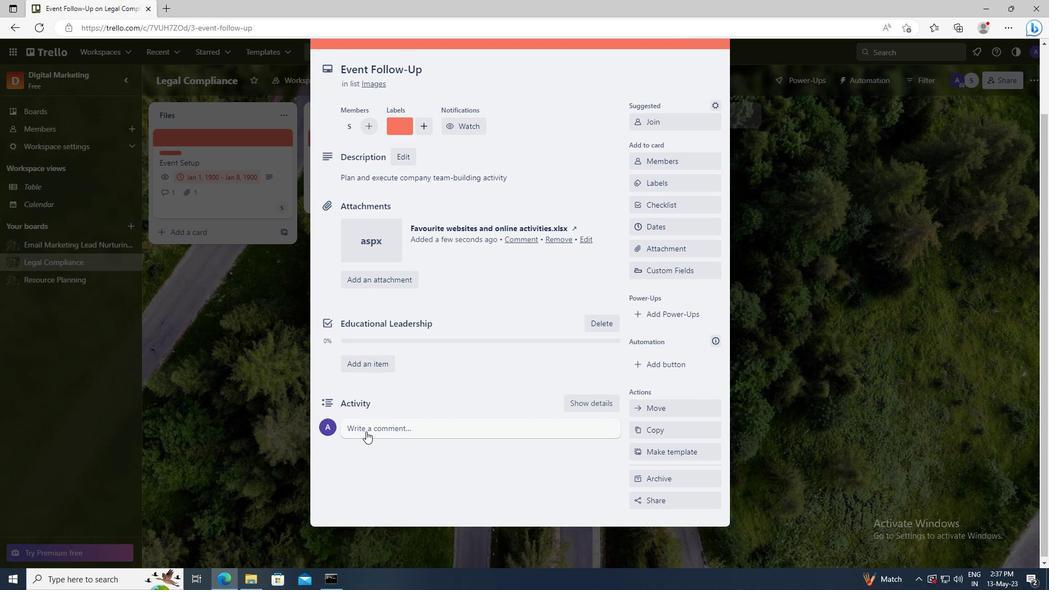 
Action: Key pressed <Key.shift>LET<Key.space>US<Key.space>APPROACH<Key.space>THIS<Key.space>TASK<Key.space>WITH<Key.space>A<Key.space>FOCUS<Key.space>ON<Key.space>QUALITY<Key.space><Key.backspace>,<Key.space><Key.backspace><Key.backspace><Key.space>OVER<Key.space>QUANTITY,<Key.space>ENSURING<Key.space>THAT<Key.space>WE<Key.space>DELIVER<Key.space>A<Key.space>HIGH-QUALITY<Key.space>OUTCOME.
Screenshot: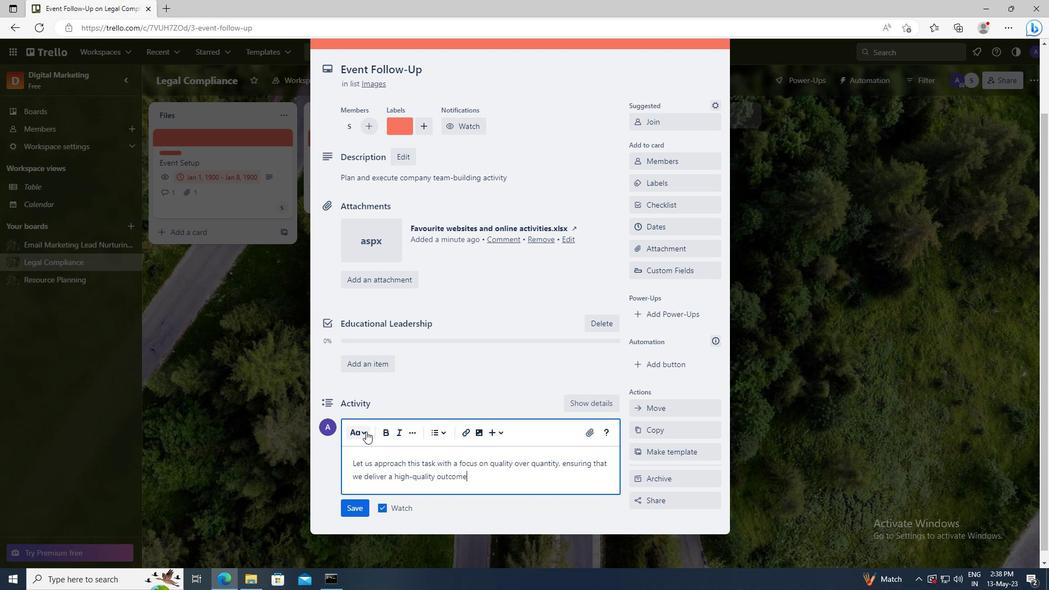 
Action: Mouse moved to (359, 510)
Screenshot: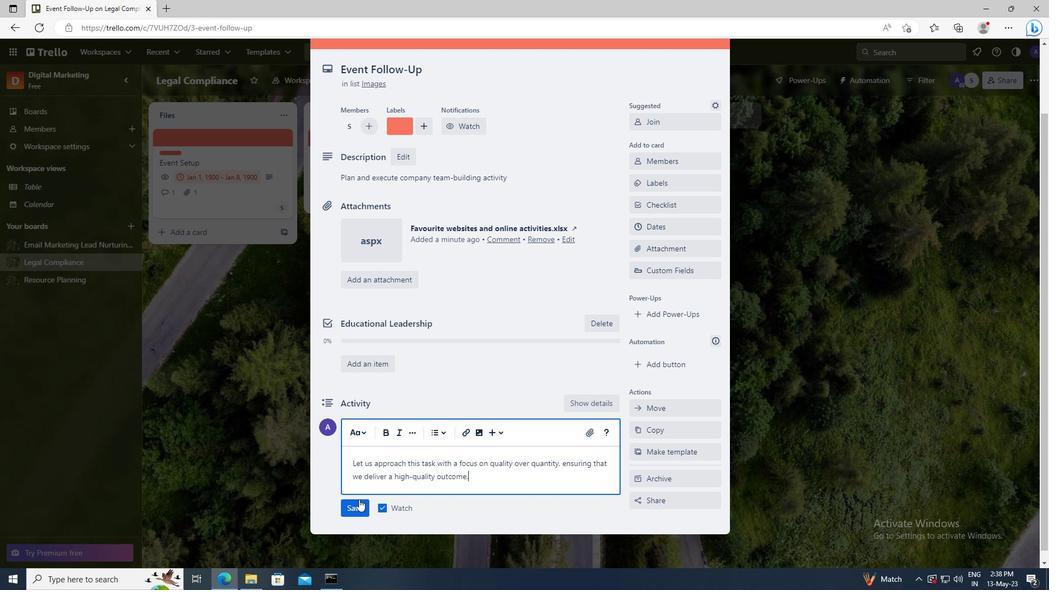 
Action: Mouse pressed left at (359, 510)
Screenshot: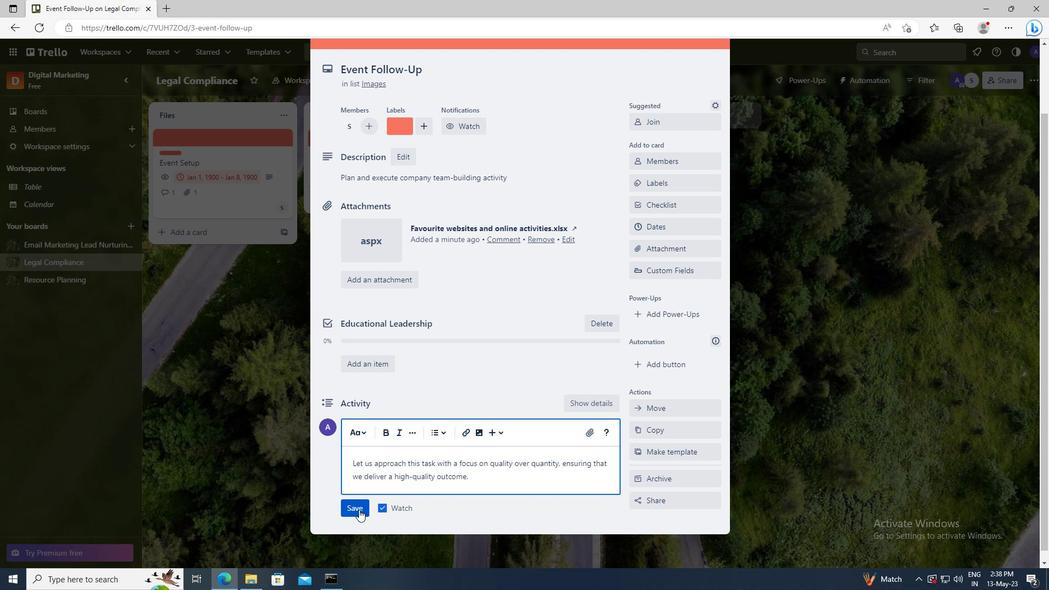 
Action: Mouse moved to (644, 232)
Screenshot: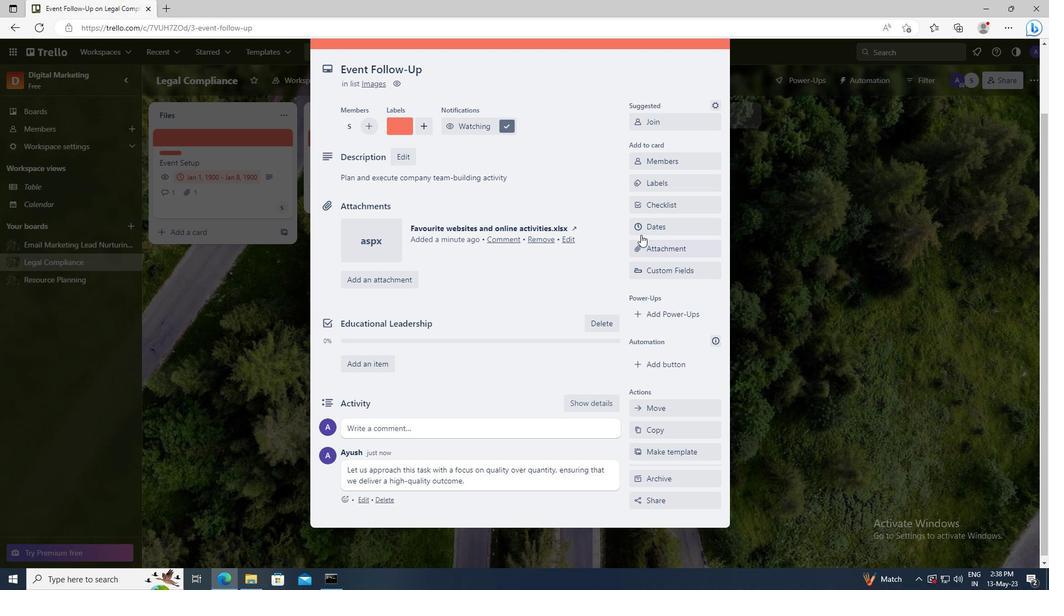 
Action: Mouse pressed left at (644, 232)
Screenshot: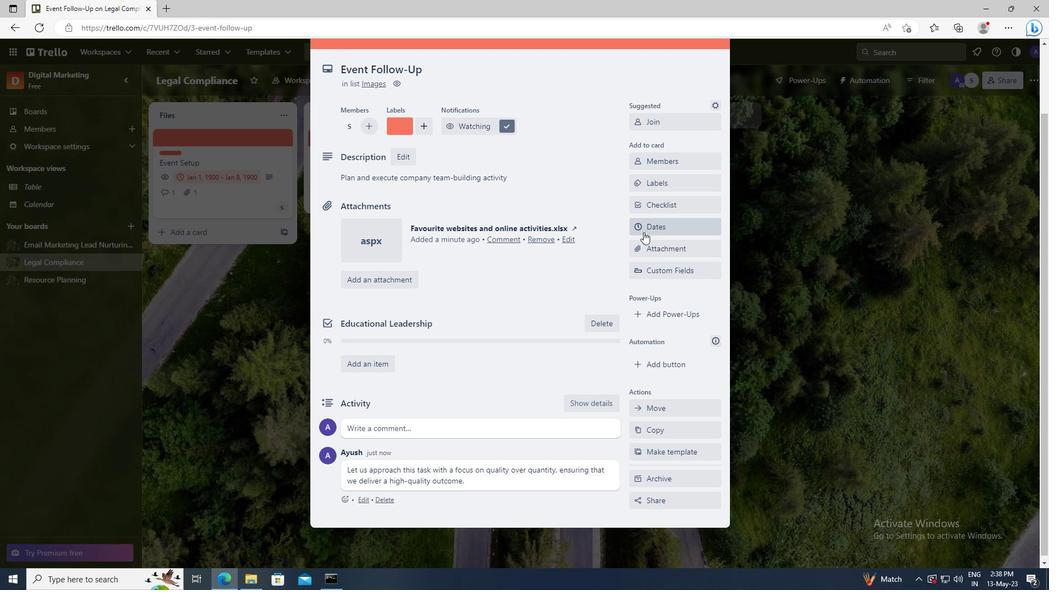 
Action: Mouse moved to (641, 279)
Screenshot: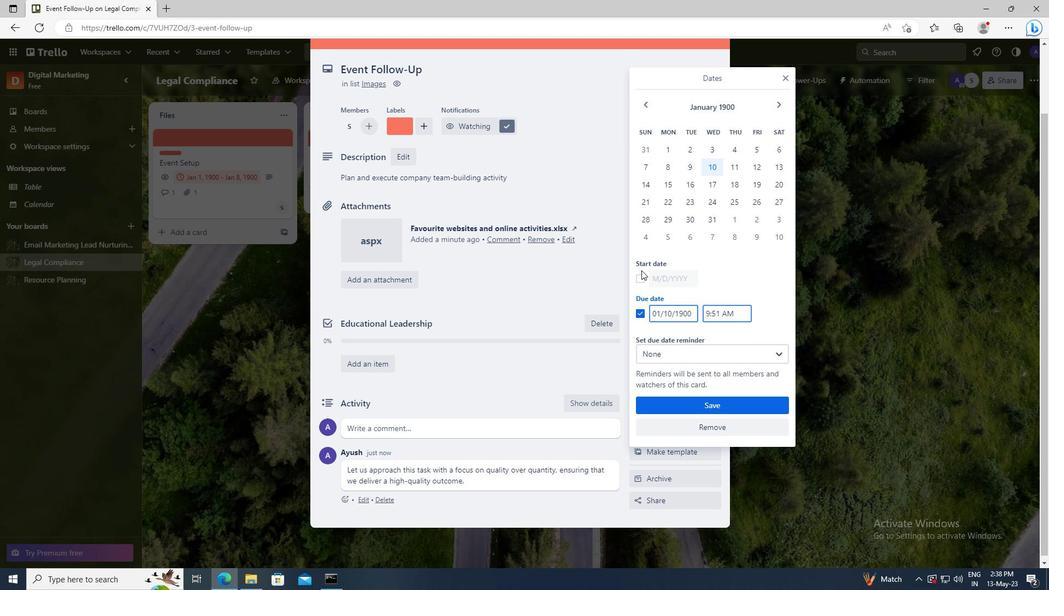 
Action: Mouse pressed left at (641, 279)
Screenshot: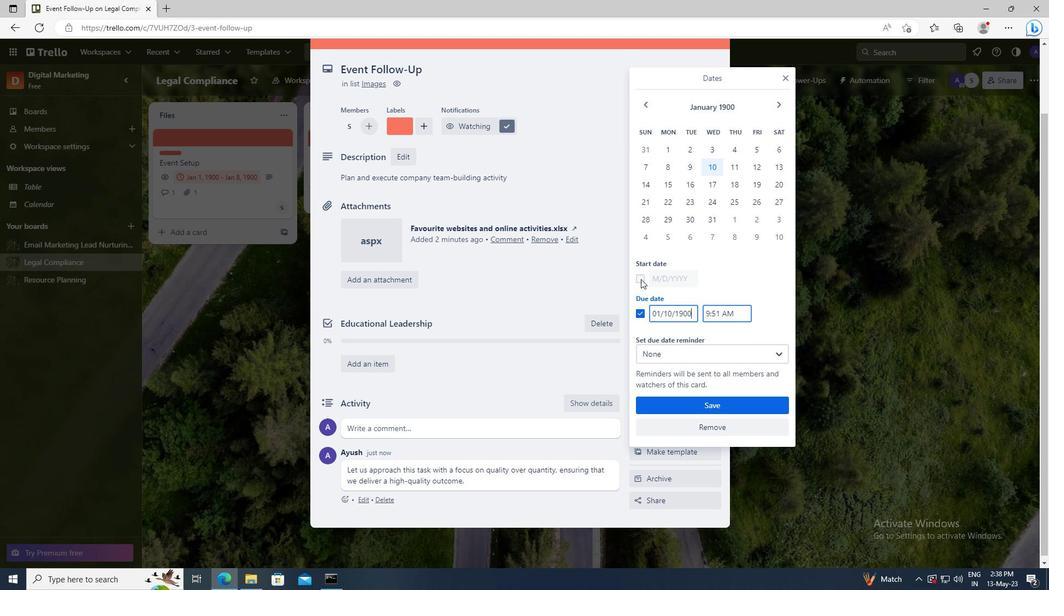 
Action: Mouse moved to (691, 278)
Screenshot: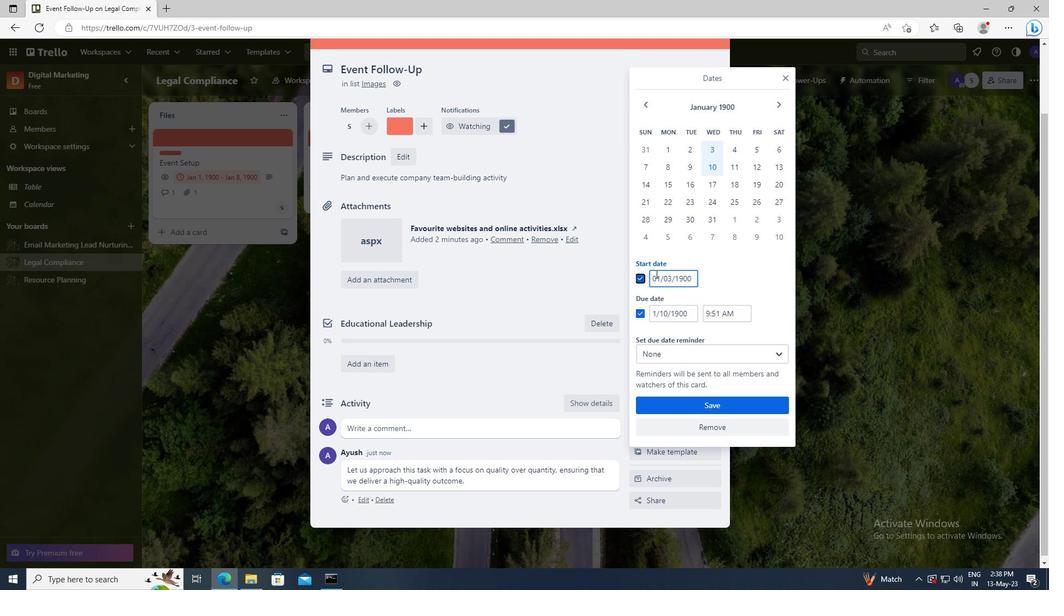 
Action: Mouse pressed left at (691, 278)
Screenshot: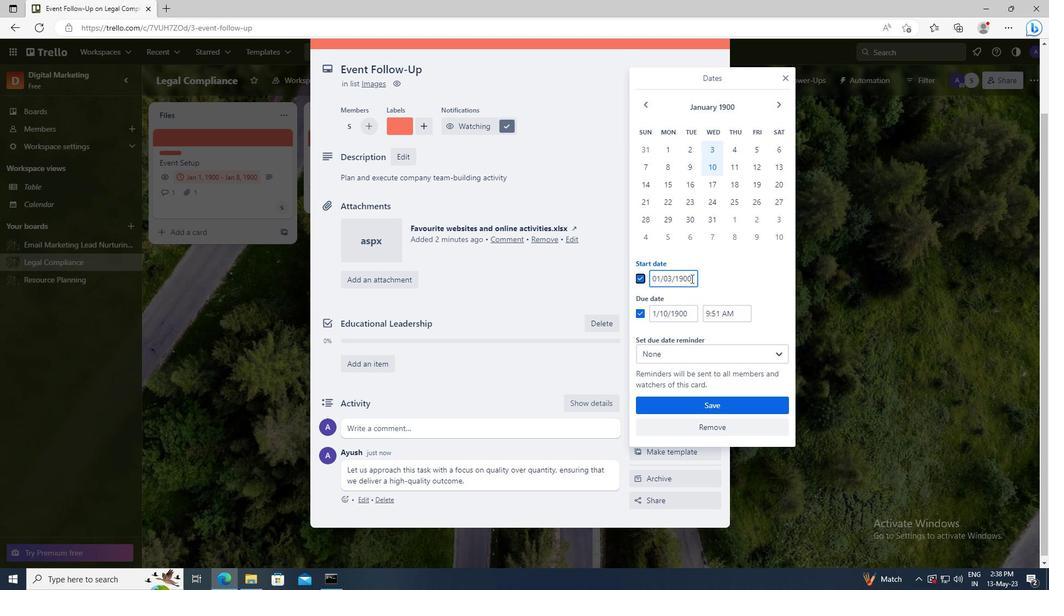
Action: Mouse moved to (690, 281)
Screenshot: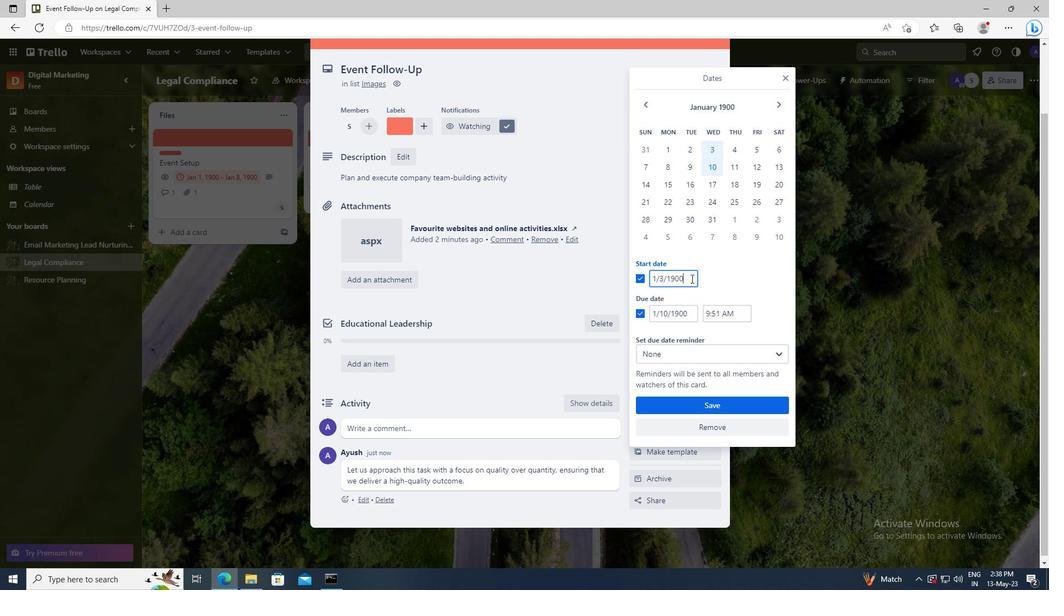 
Action: Key pressed <Key.left><Key.left><Key.left><Key.left><Key.left><Key.backspace>4
Screenshot: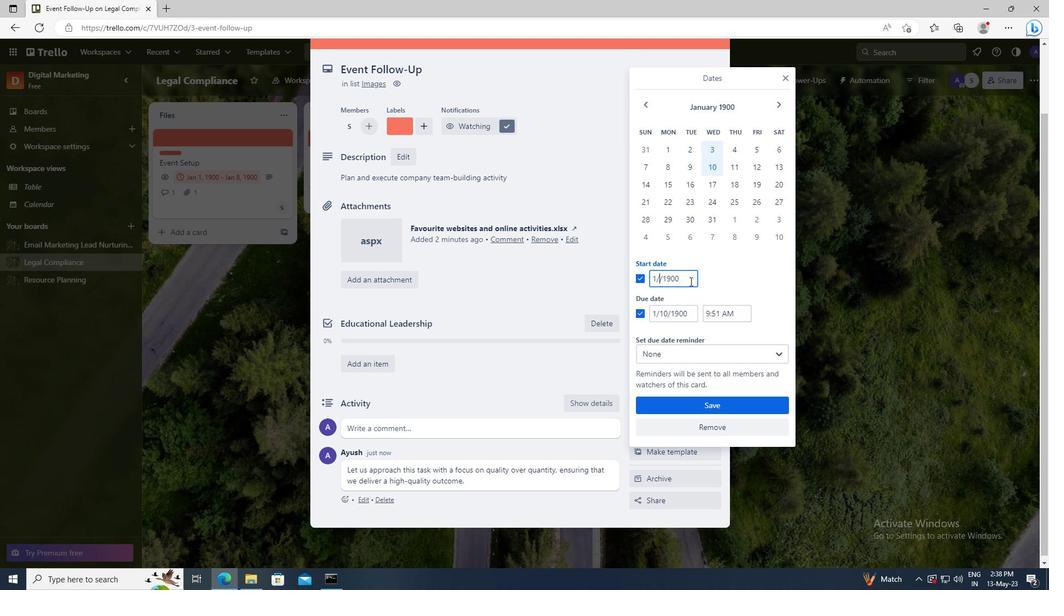 
Action: Mouse moved to (692, 316)
Screenshot: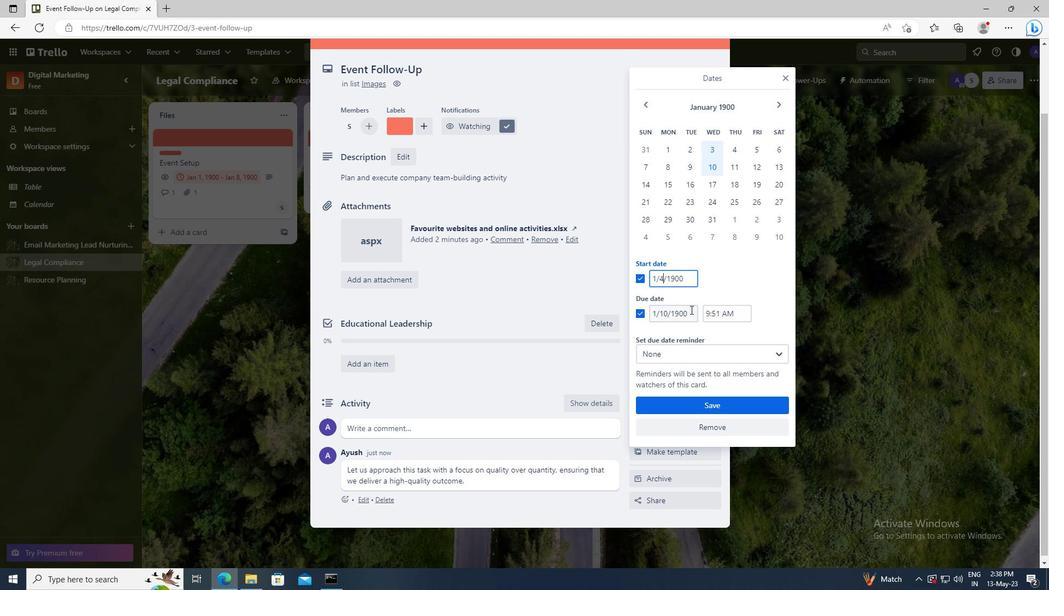 
Action: Mouse pressed left at (692, 316)
Screenshot: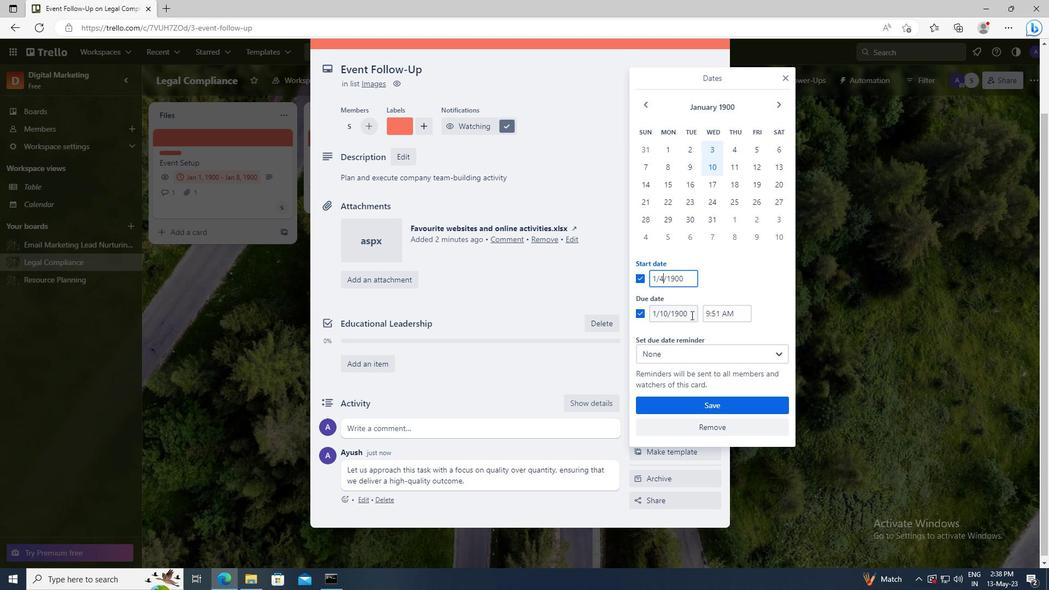 
Action: Key pressed <Key.left><Key.left><Key.left><Key.left><Key.left><Key.backspace><Key.backspace>11
Screenshot: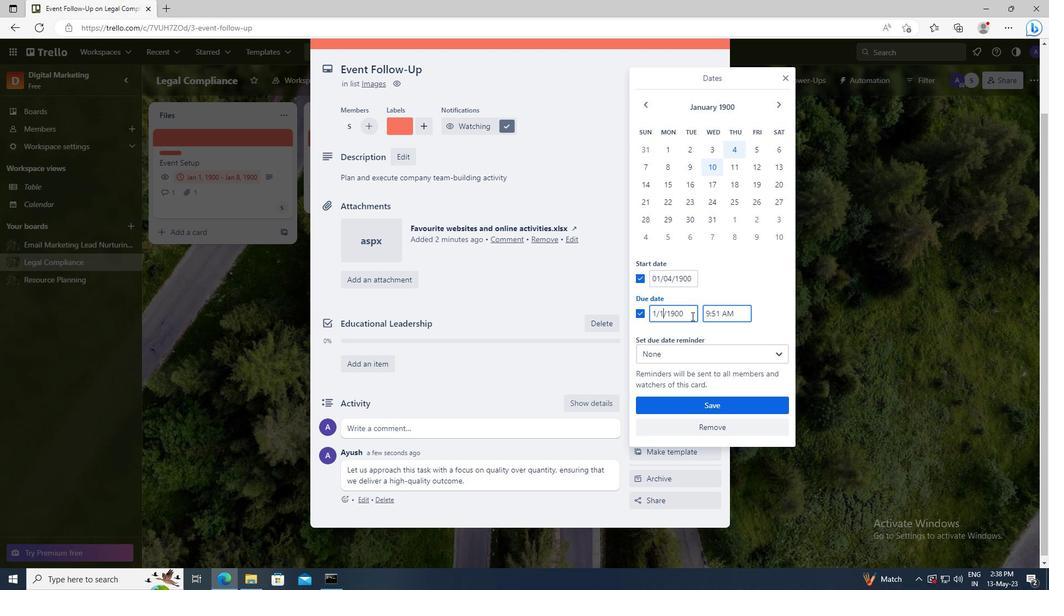 
Action: Mouse moved to (697, 403)
Screenshot: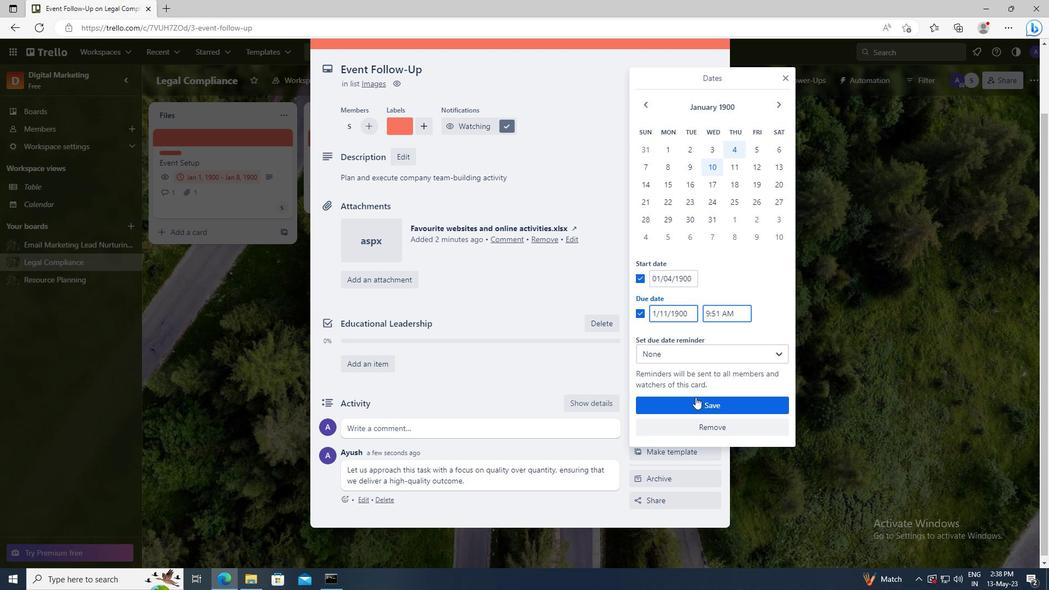 
Action: Mouse pressed left at (697, 403)
Screenshot: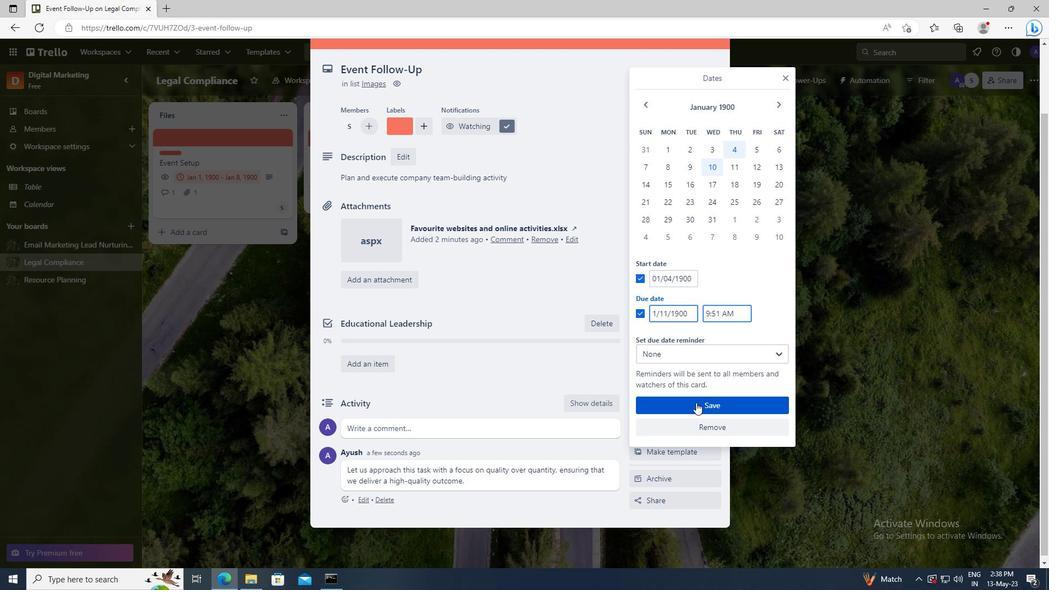 
